Task: Research Airbnb options in Santarém, Portugal from 10th December, 2023 to 15th December, 2023 for 7 adults. Place can be entire room or shared room with 4 bedrooms having 7 beds and 4 bathrooms. Property type can be house. Amenities needed are: wifi, TV, free parkinig on premises, gym, breakfast.
Action: Mouse moved to (494, 184)
Screenshot: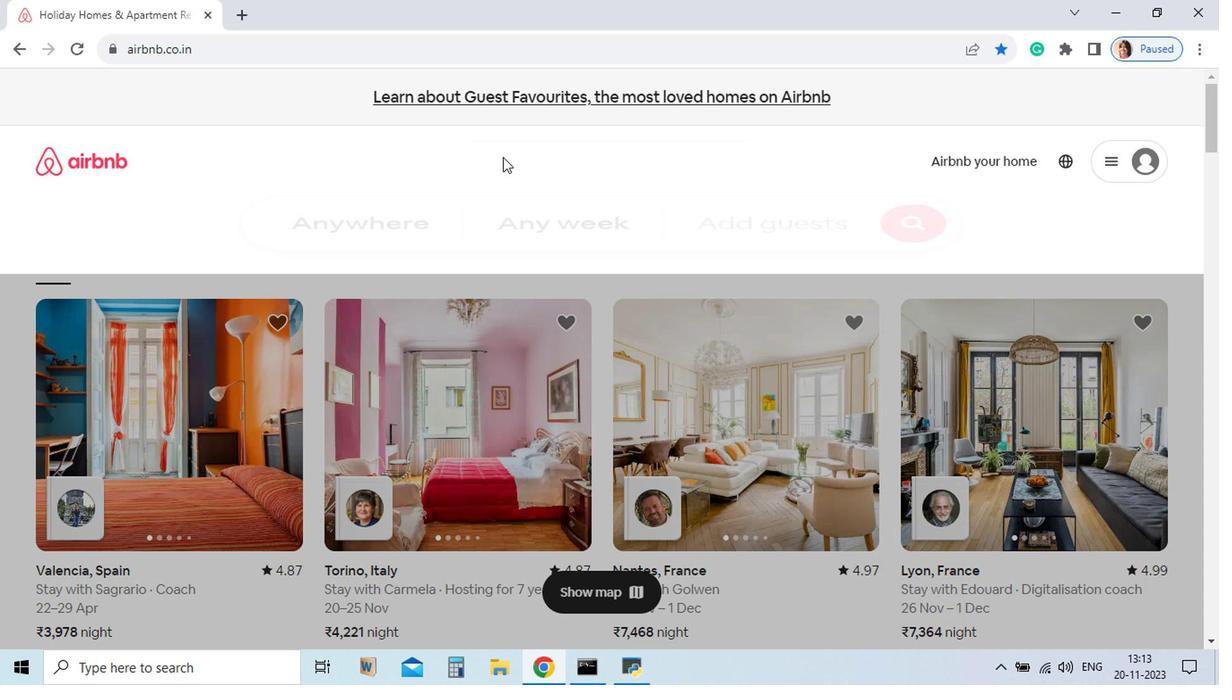 
Action: Mouse pressed left at (494, 184)
Screenshot: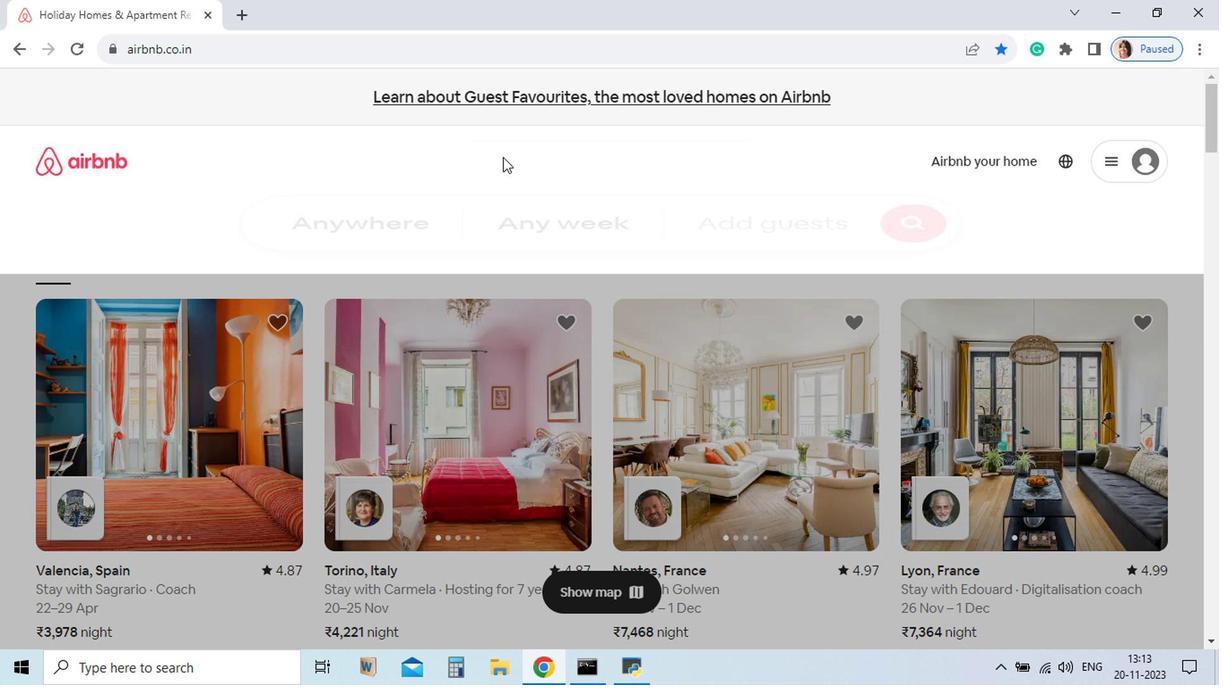 
Action: Mouse moved to (493, 184)
Screenshot: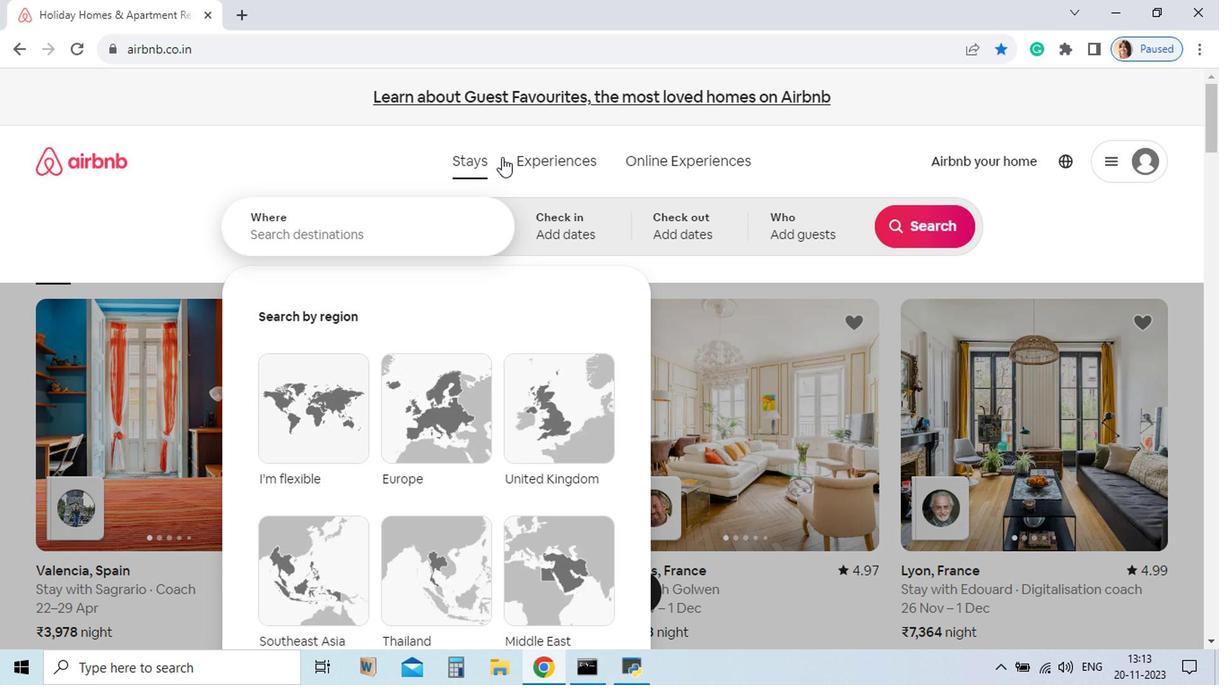 
Action: Key pressed <Key.shift><Key.shift>Santarem,<Key.space>
Screenshot: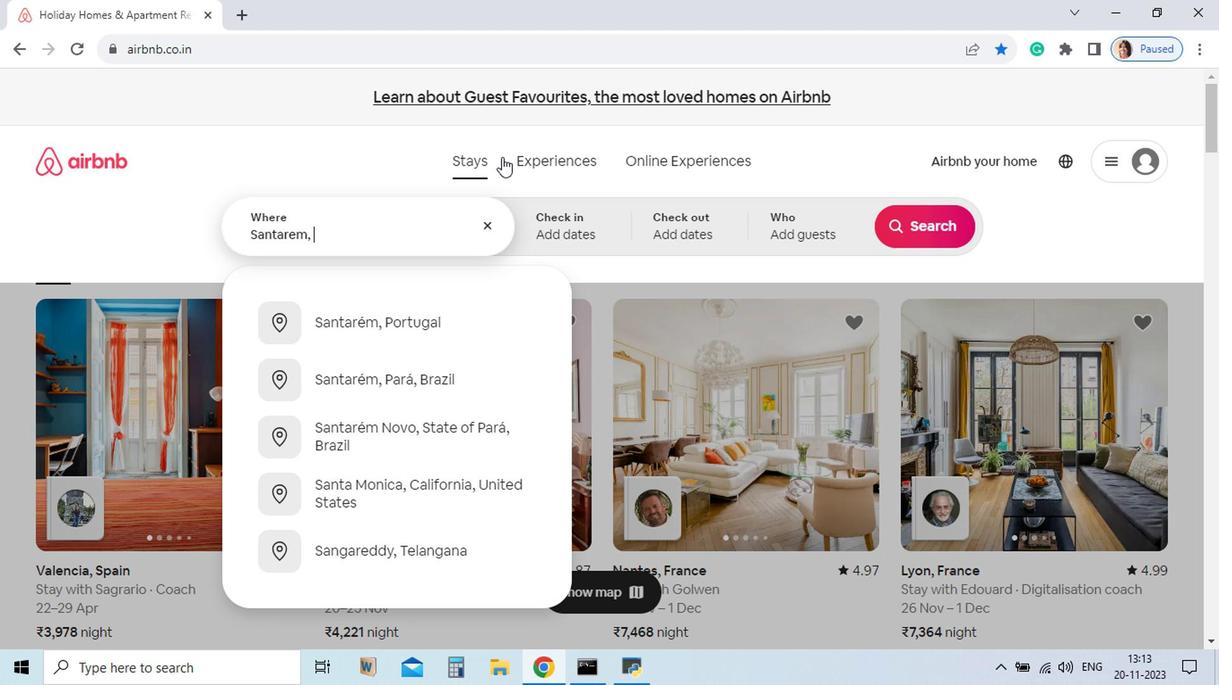 
Action: Mouse moved to (388, 338)
Screenshot: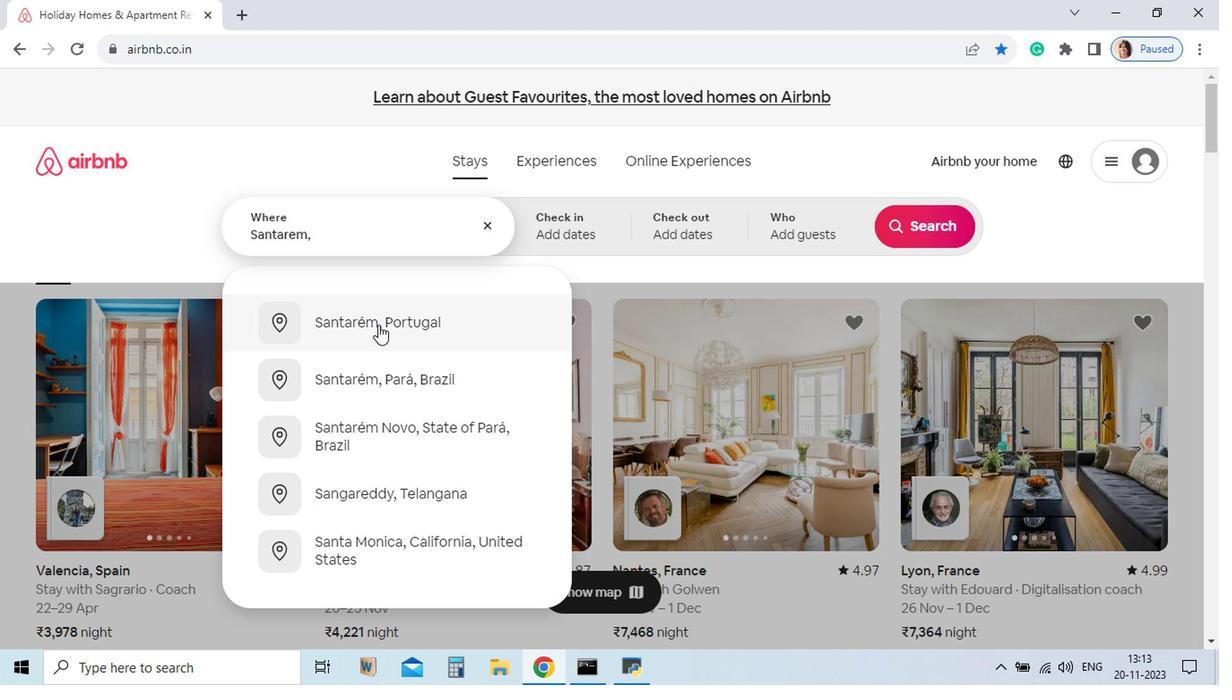 
Action: Mouse pressed left at (388, 338)
Screenshot: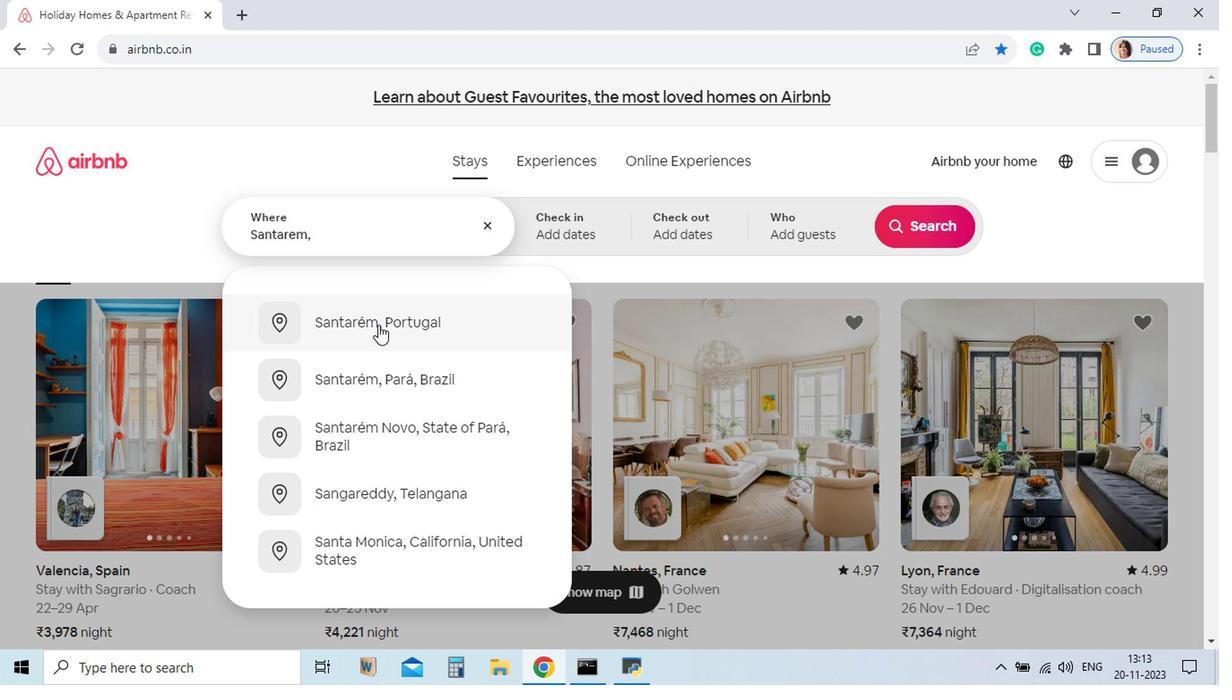 
Action: Mouse moved to (604, 531)
Screenshot: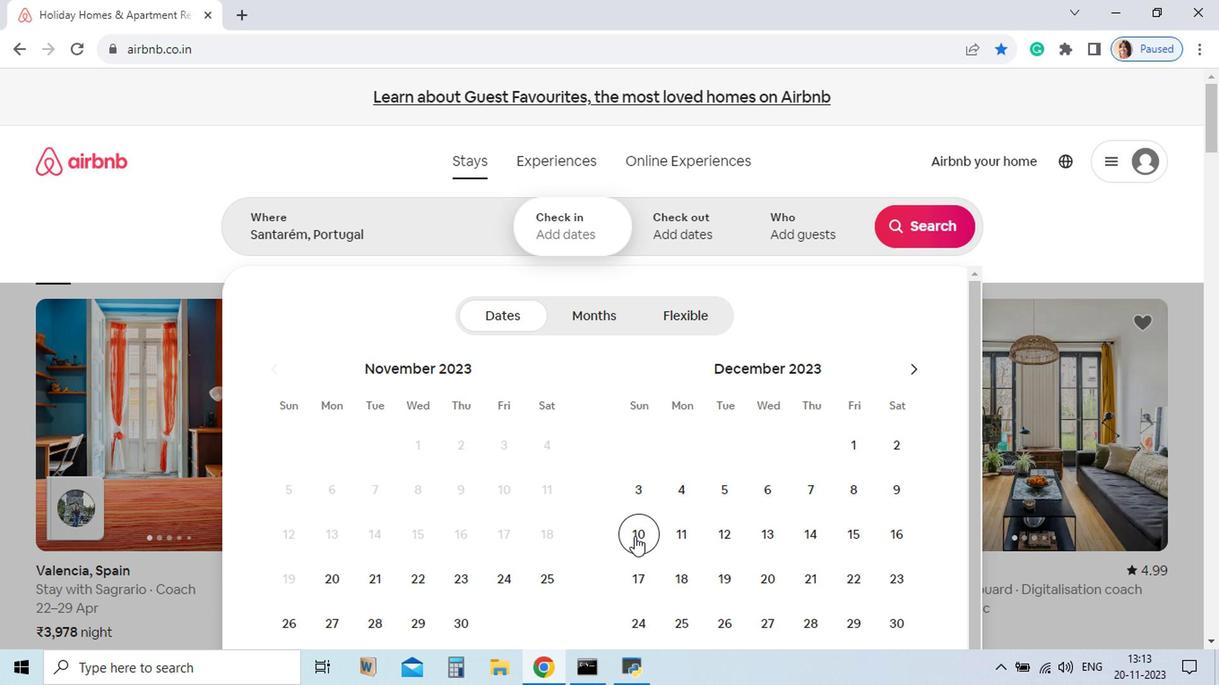 
Action: Mouse pressed left at (604, 531)
Screenshot: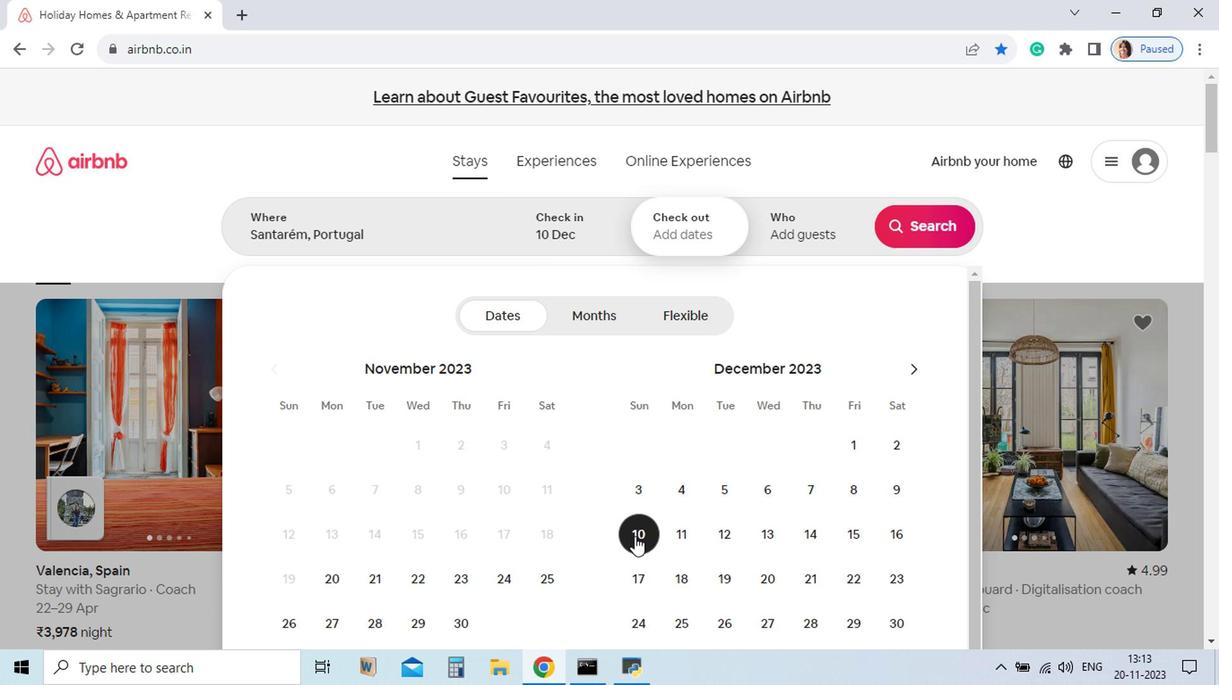 
Action: Mouse moved to (785, 528)
Screenshot: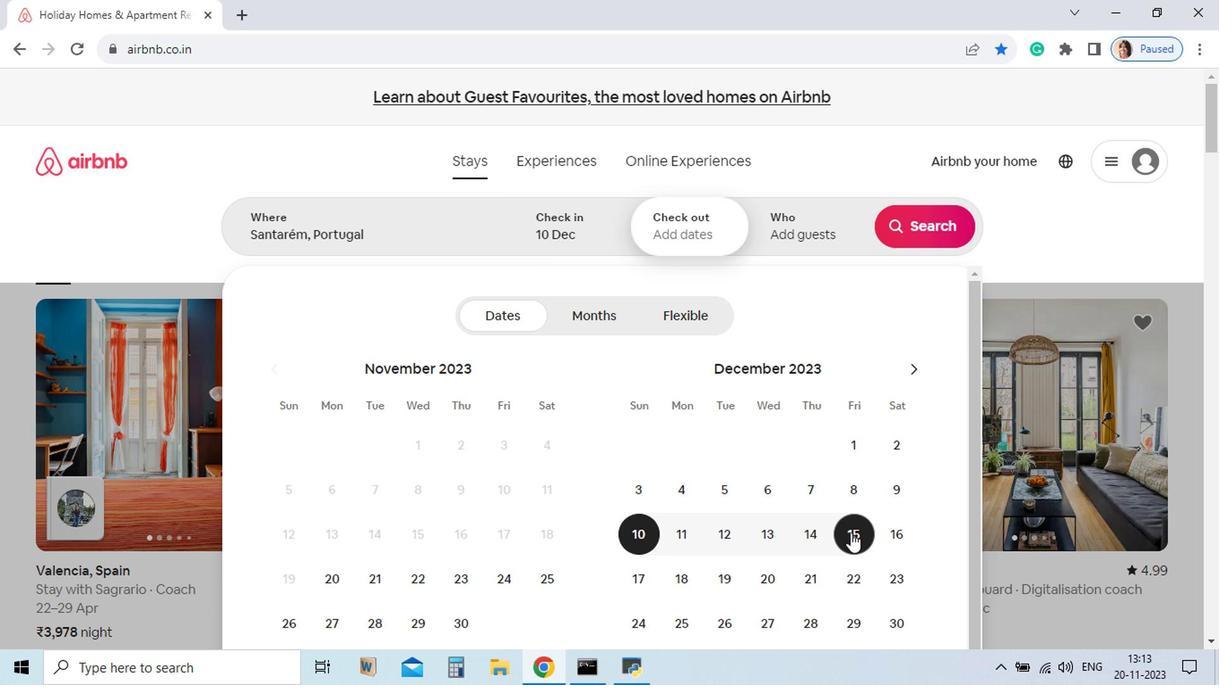
Action: Mouse pressed left at (785, 528)
Screenshot: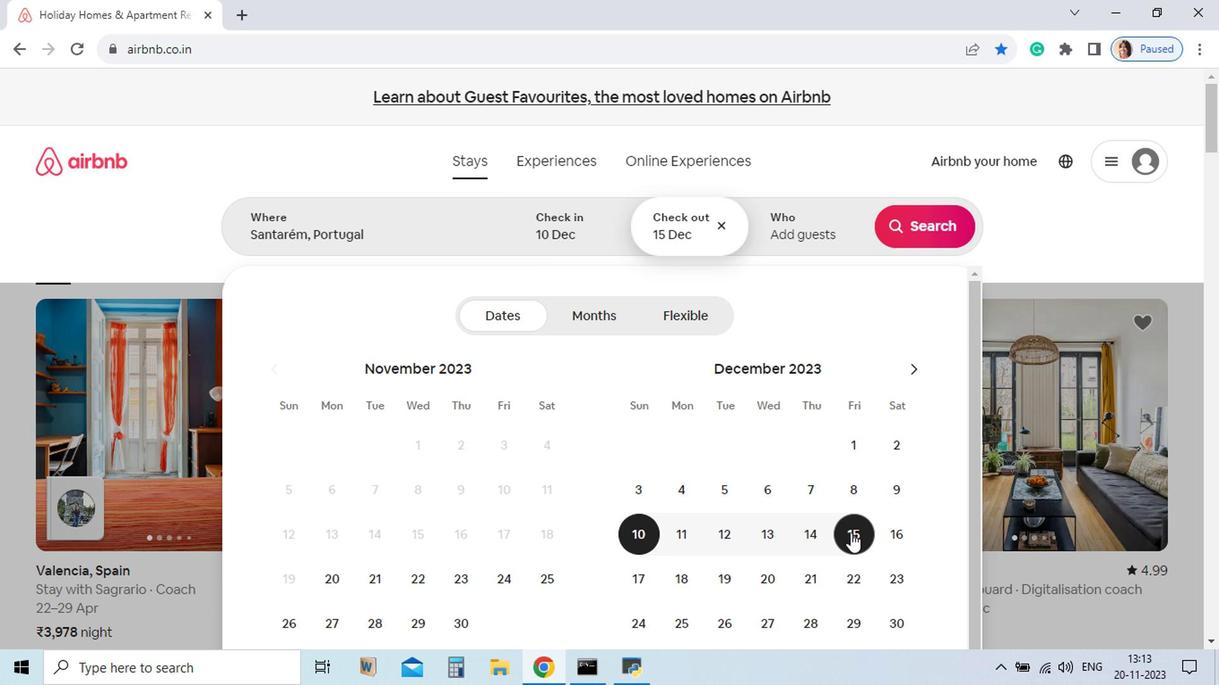 
Action: Mouse moved to (777, 254)
Screenshot: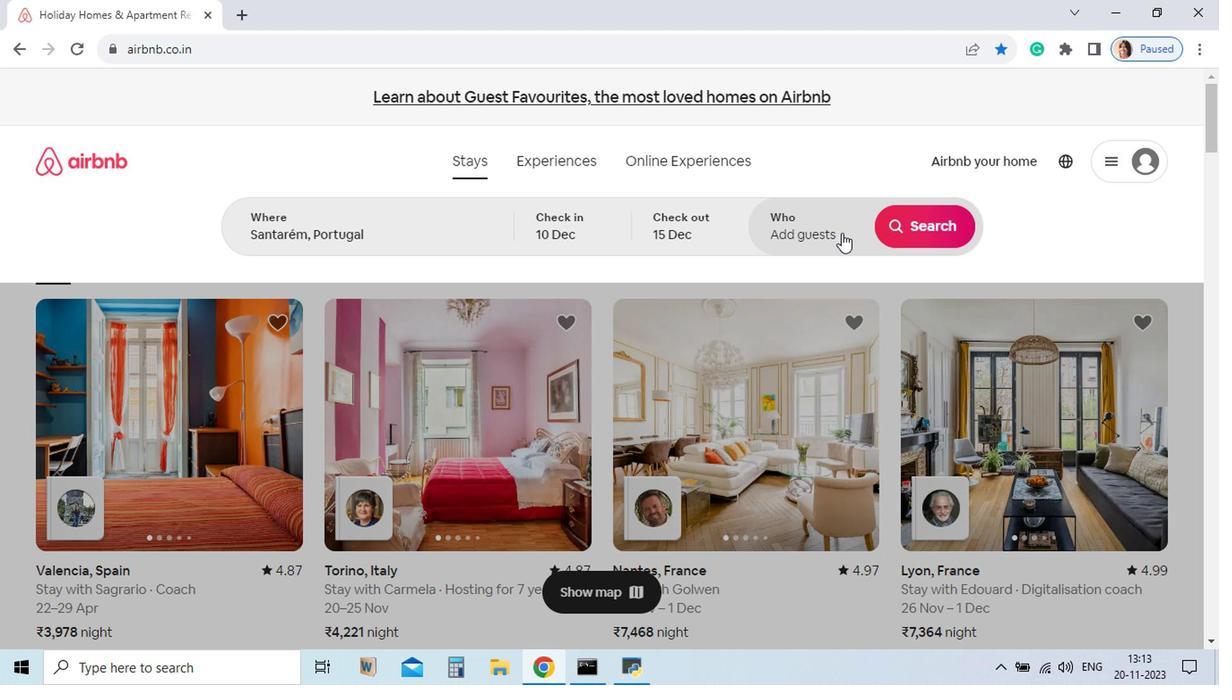 
Action: Mouse pressed left at (777, 254)
Screenshot: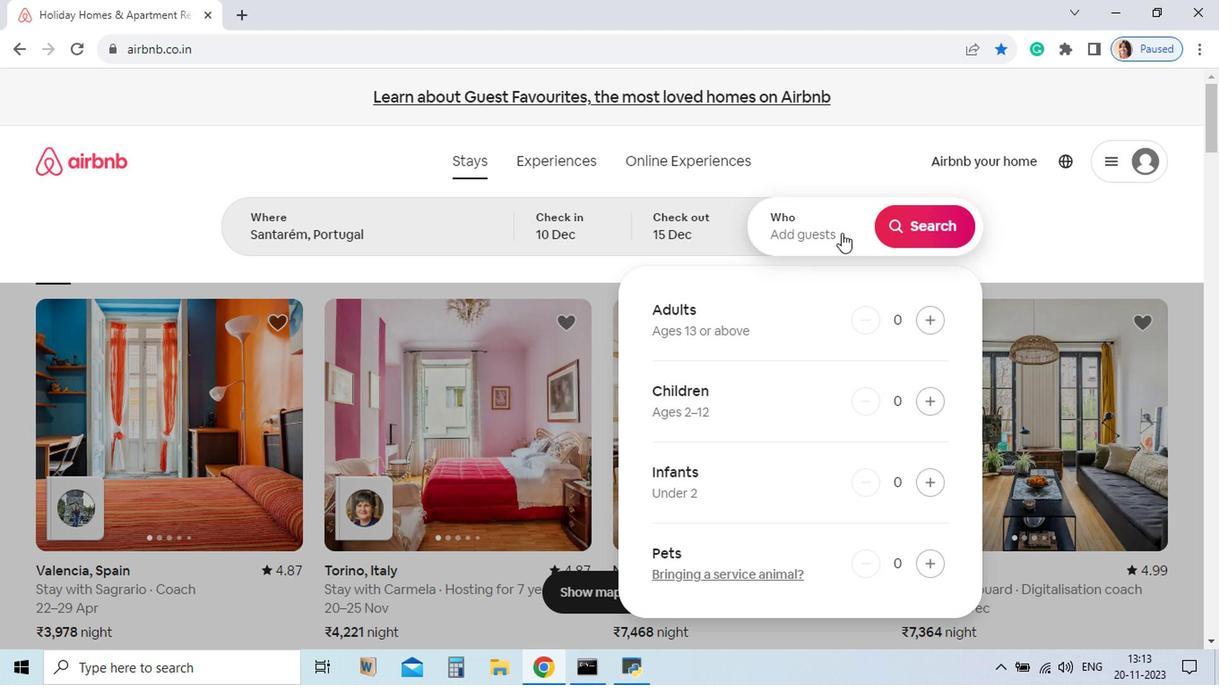 
Action: Mouse moved to (859, 334)
Screenshot: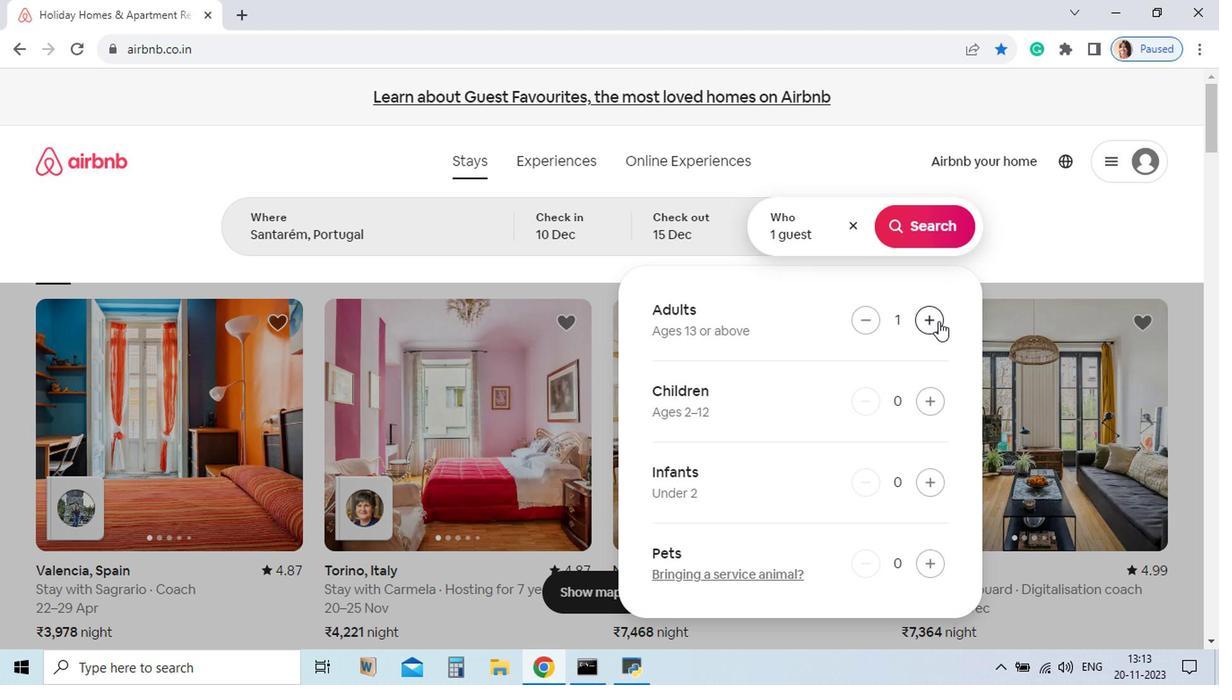 
Action: Mouse pressed left at (859, 334)
Screenshot: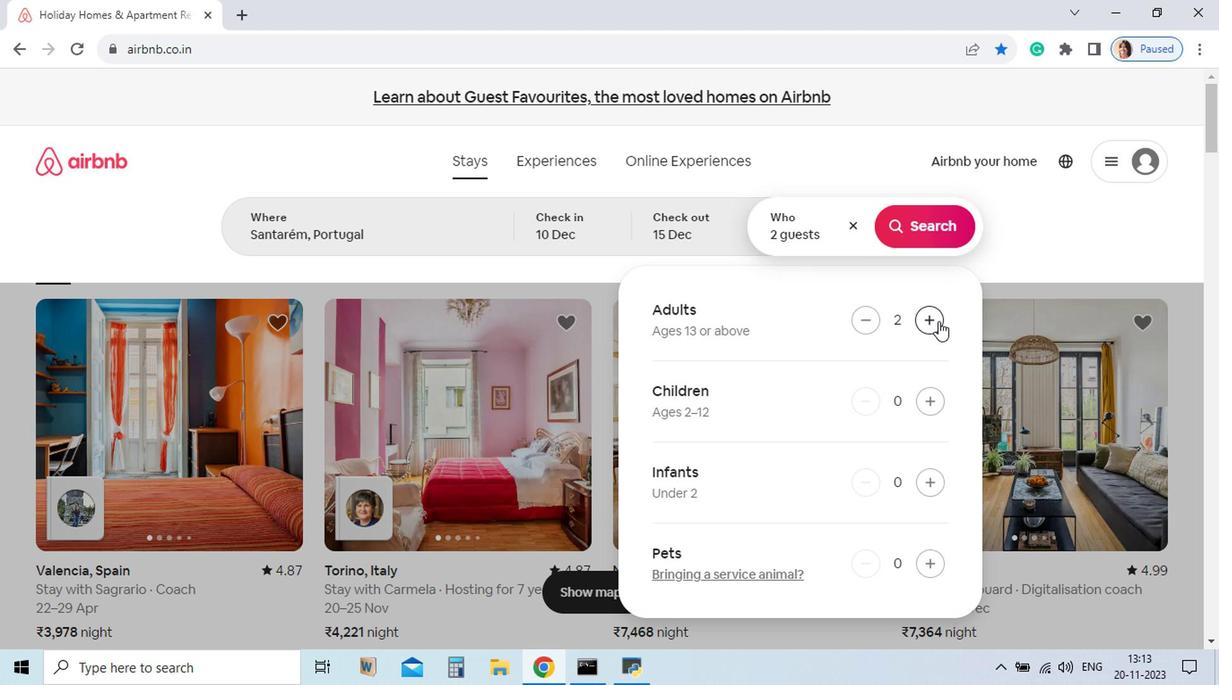 
Action: Mouse pressed left at (859, 334)
Screenshot: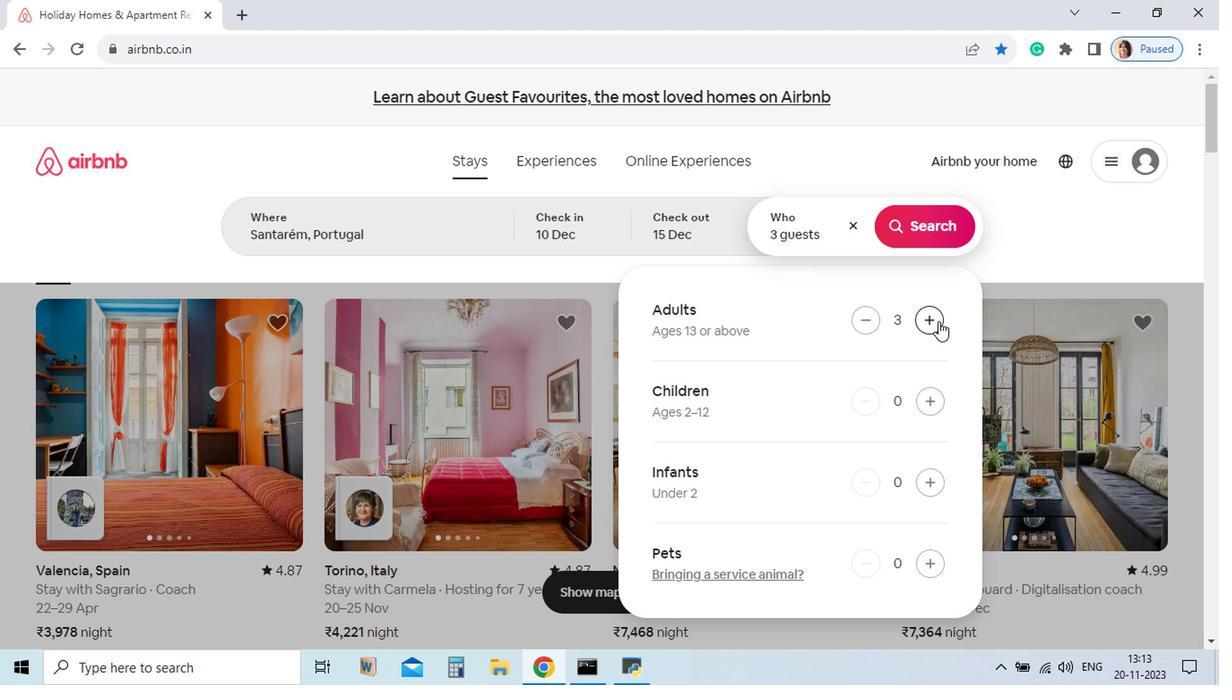 
Action: Mouse pressed left at (859, 334)
Screenshot: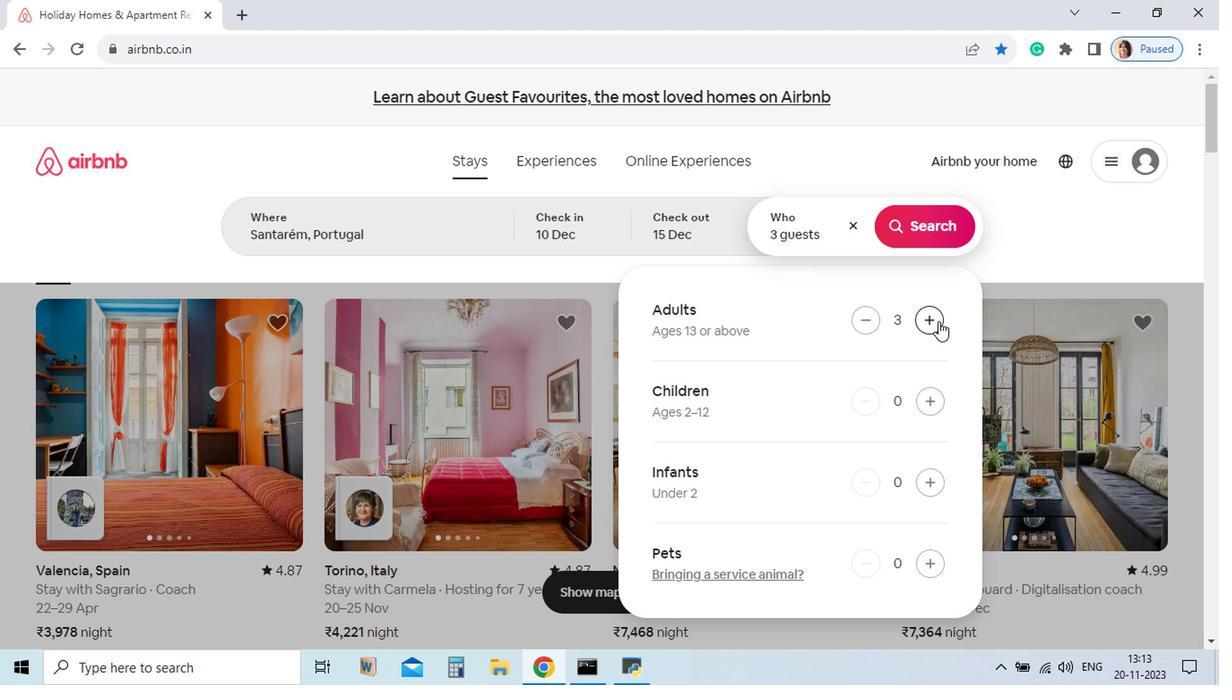
Action: Mouse pressed left at (859, 334)
Screenshot: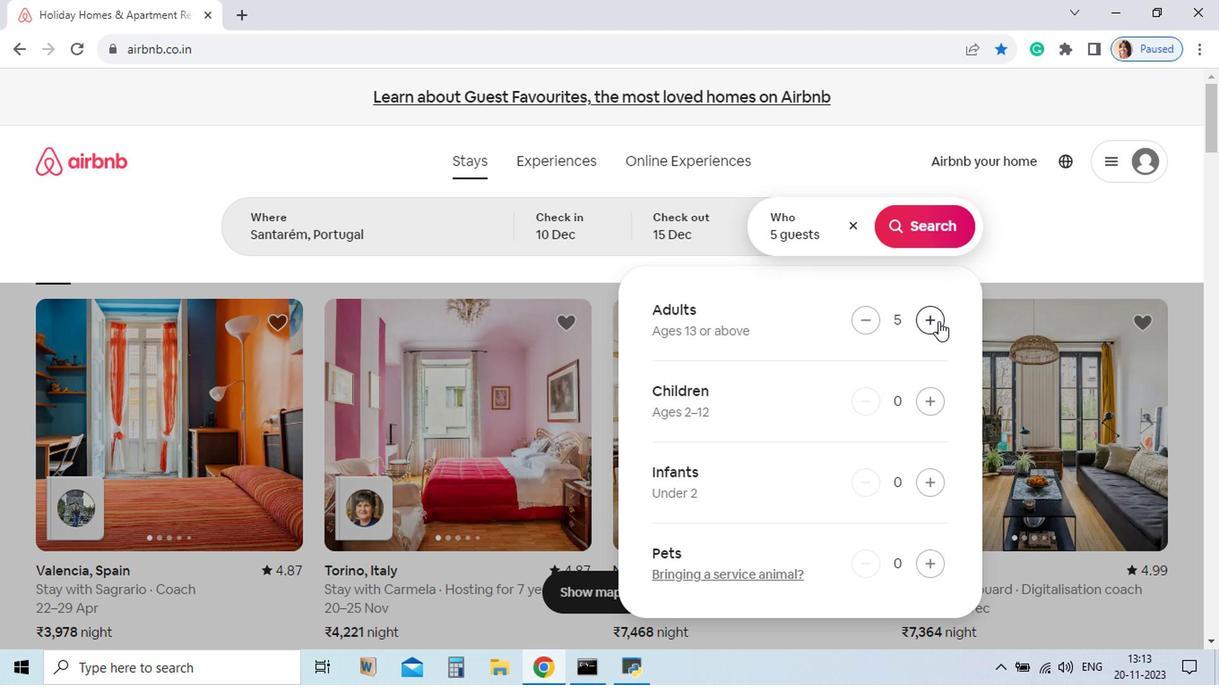 
Action: Mouse pressed left at (859, 334)
Screenshot: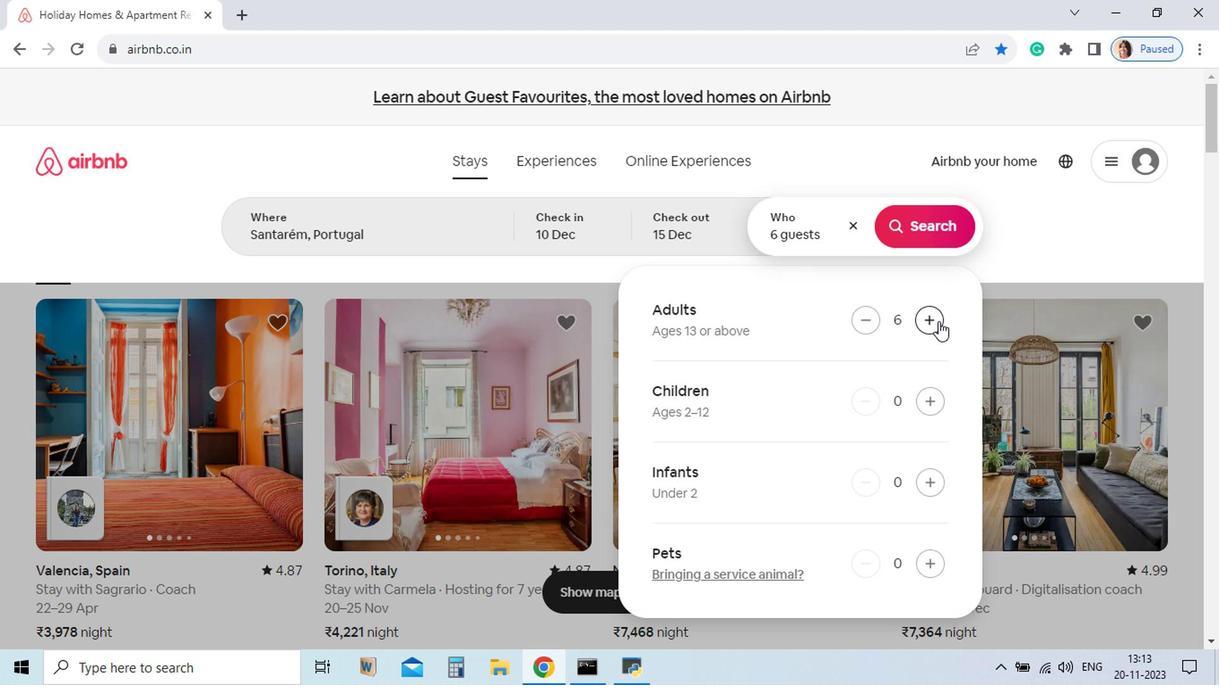
Action: Mouse pressed left at (859, 334)
Screenshot: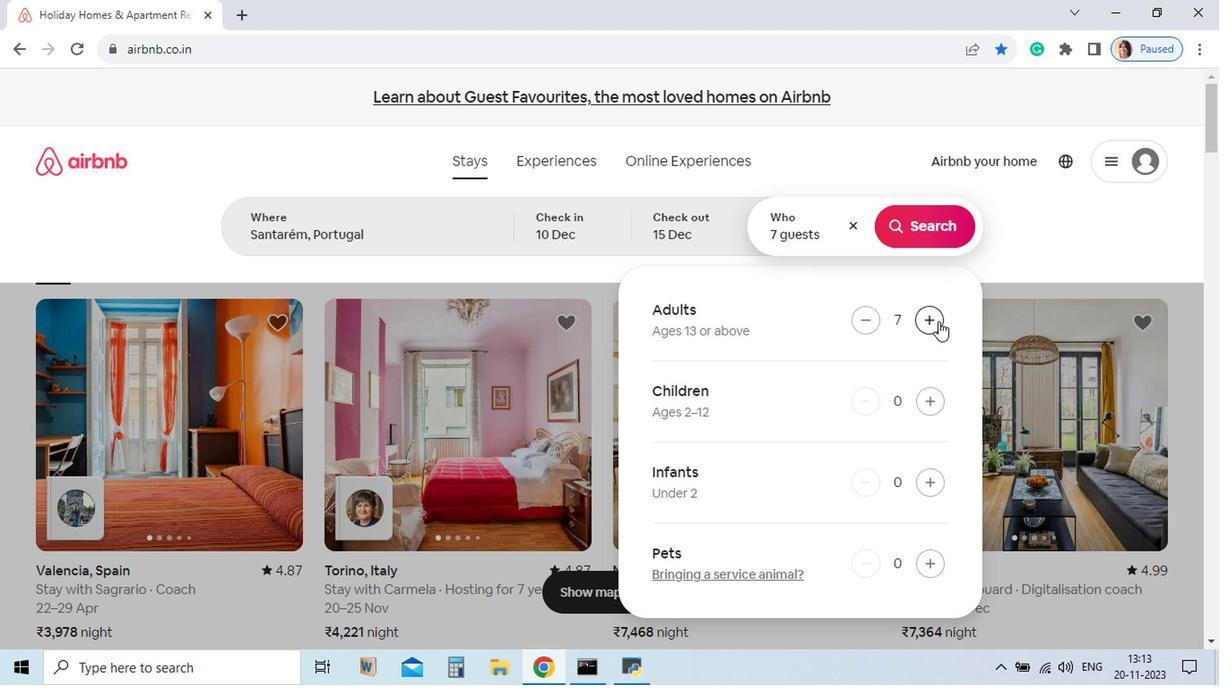 
Action: Mouse pressed left at (859, 334)
Screenshot: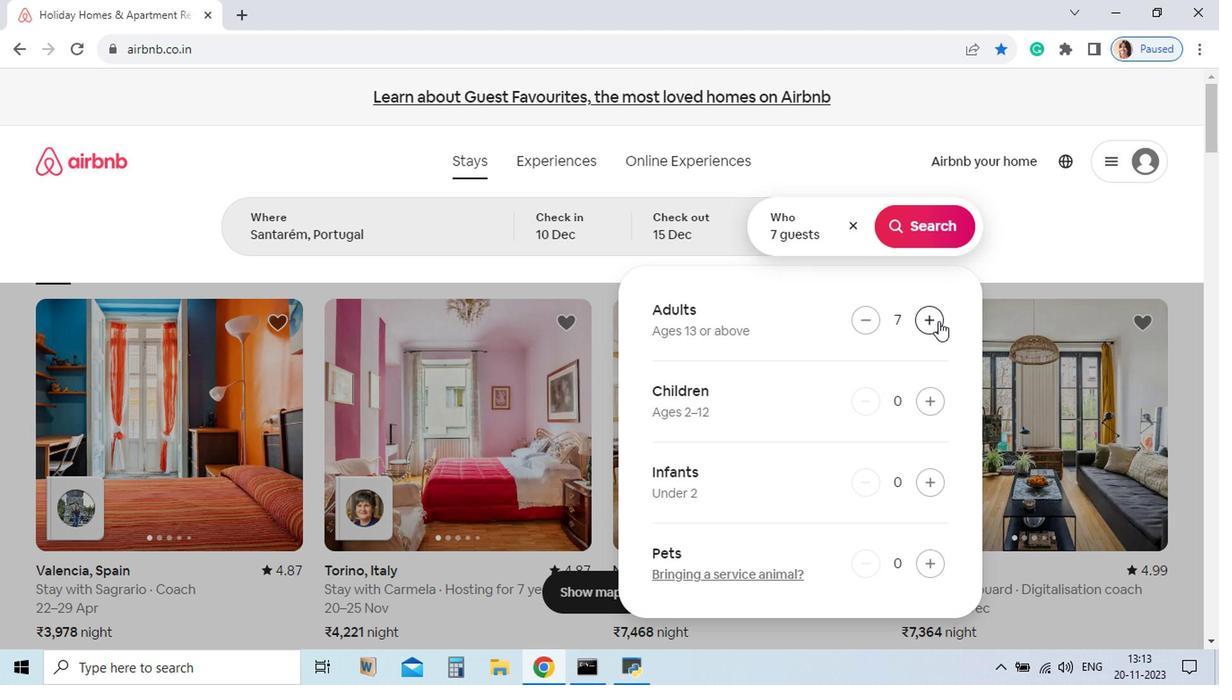 
Action: Mouse moved to (851, 247)
Screenshot: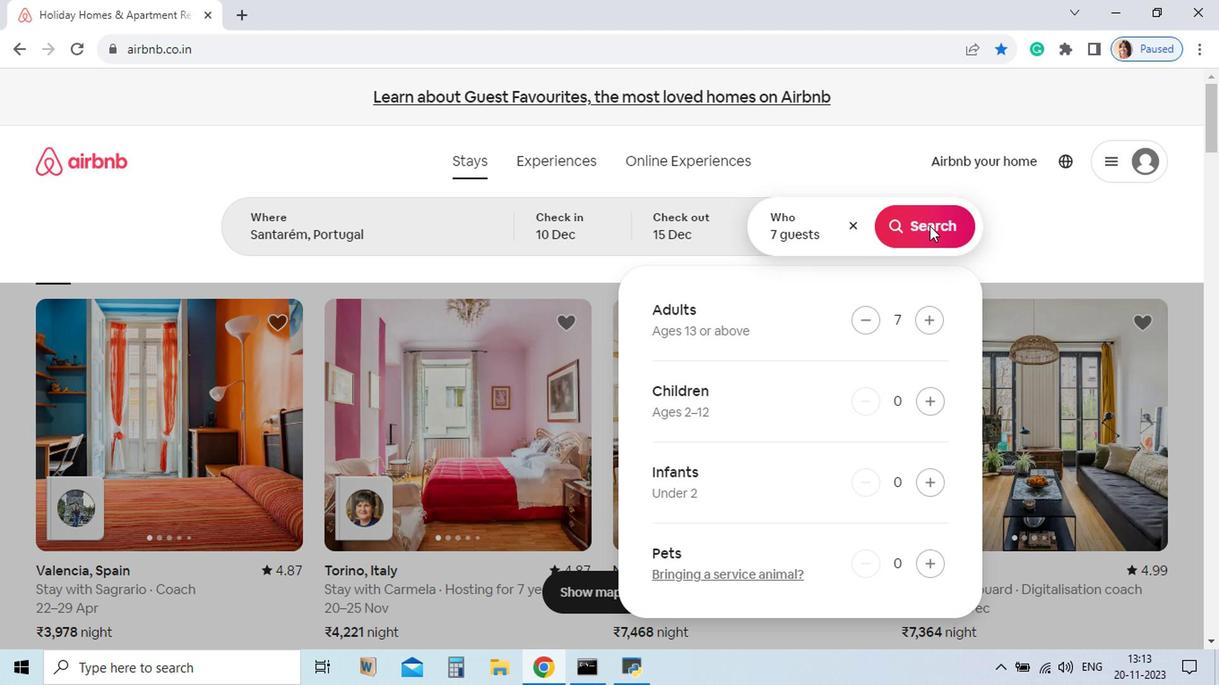 
Action: Mouse pressed left at (851, 247)
Screenshot: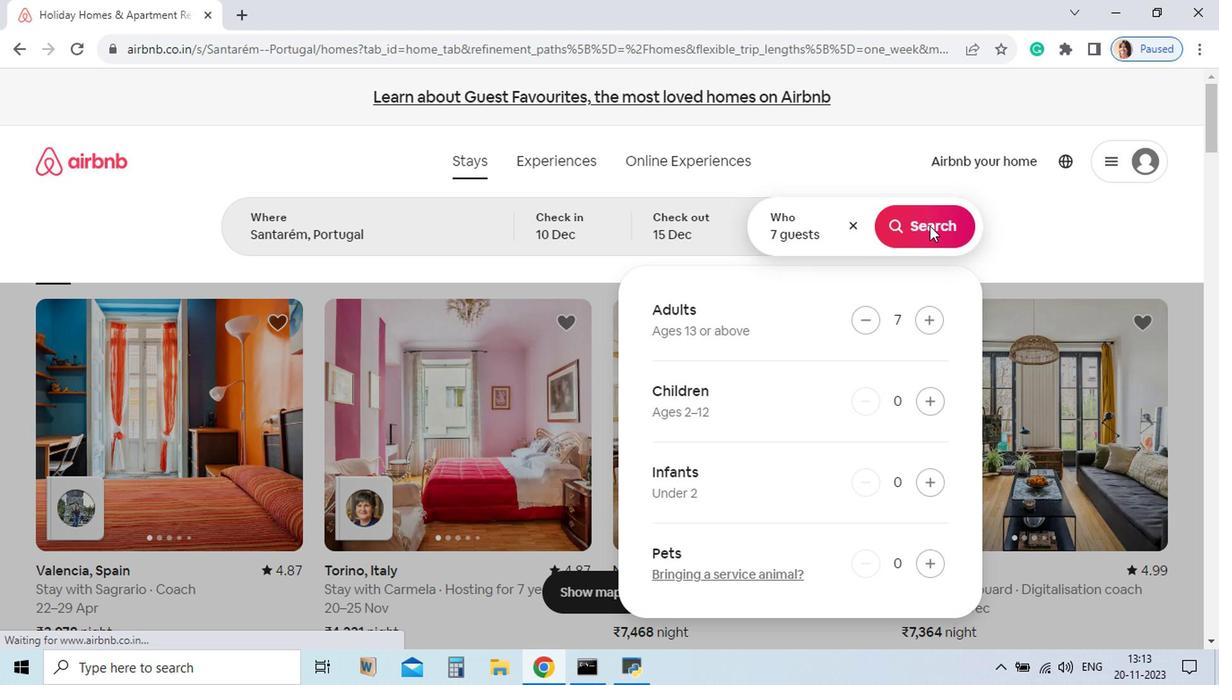 
Action: Mouse moved to (856, 196)
Screenshot: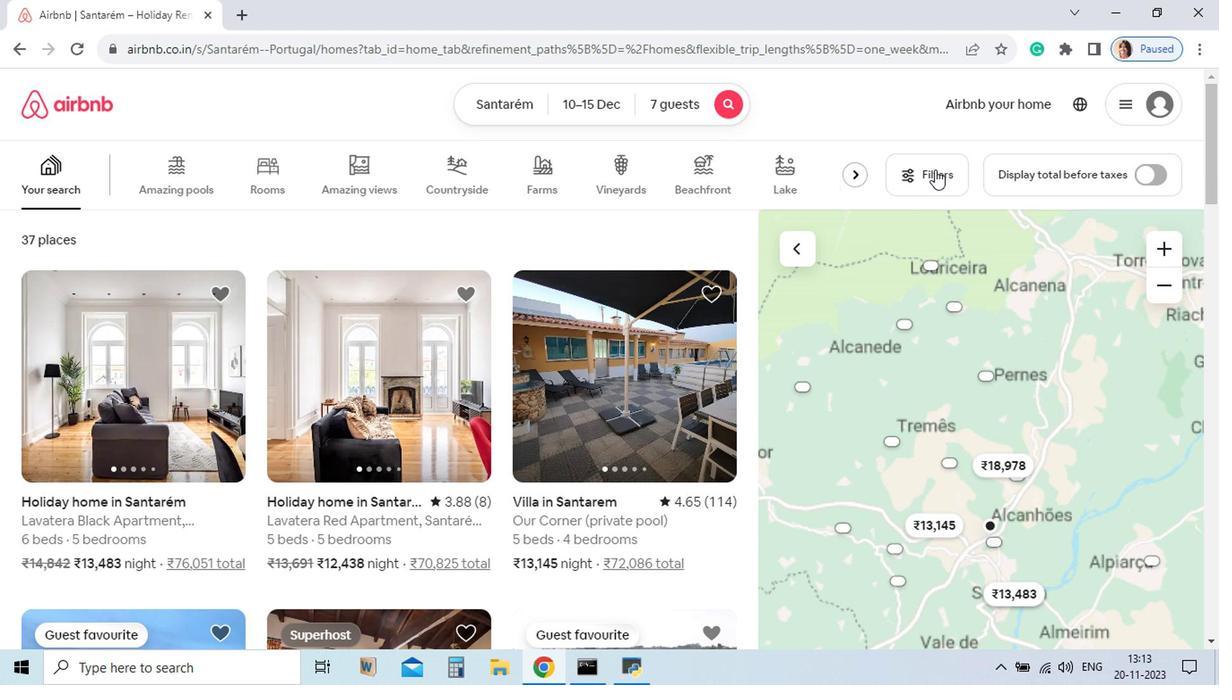 
Action: Mouse pressed left at (856, 196)
Screenshot: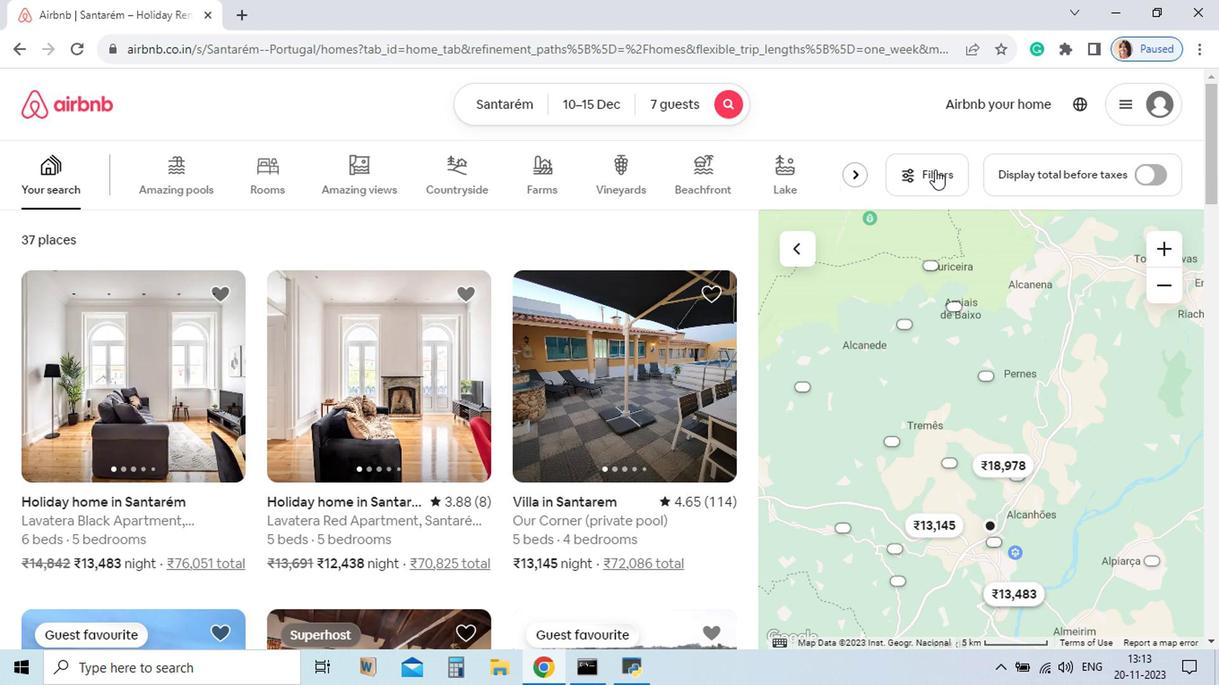 
Action: Mouse moved to (864, 219)
Screenshot: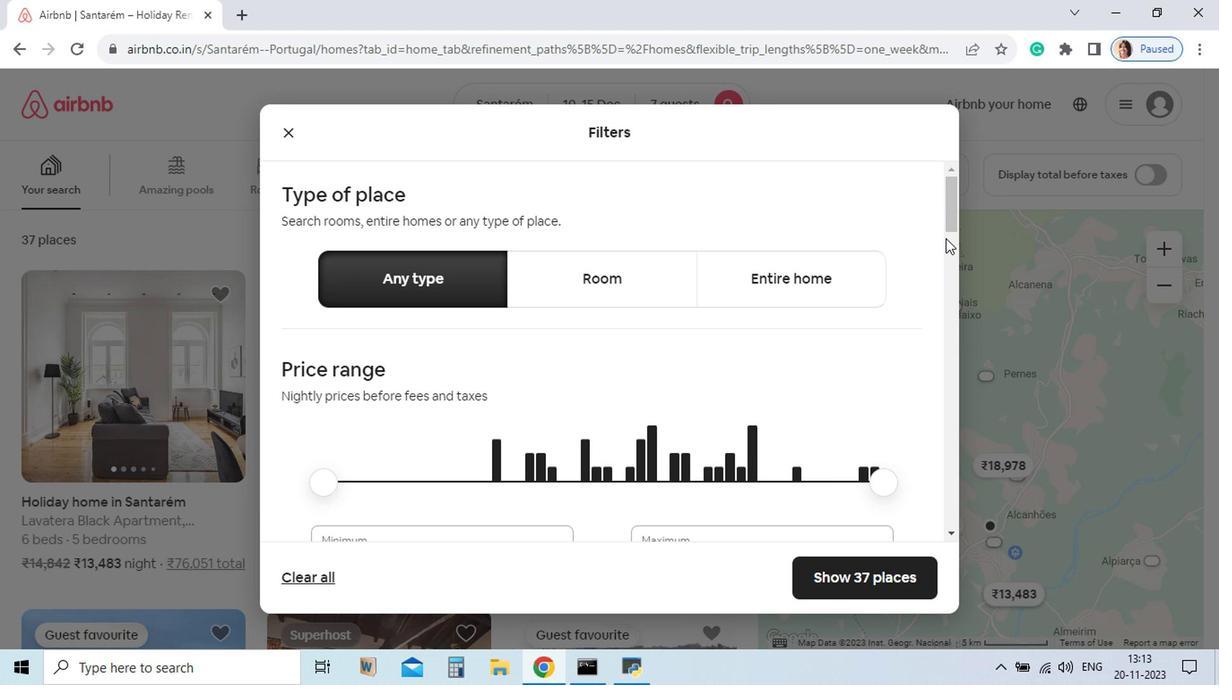 
Action: Mouse pressed left at (864, 219)
Screenshot: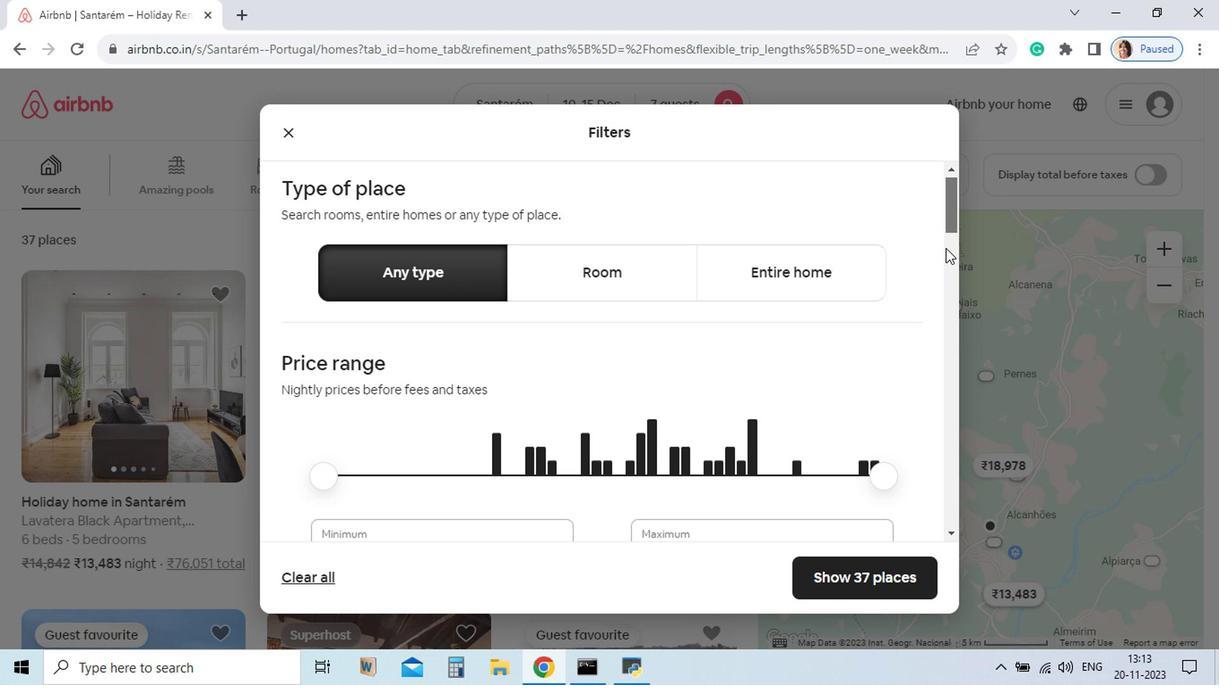 
Action: Mouse moved to (549, 232)
Screenshot: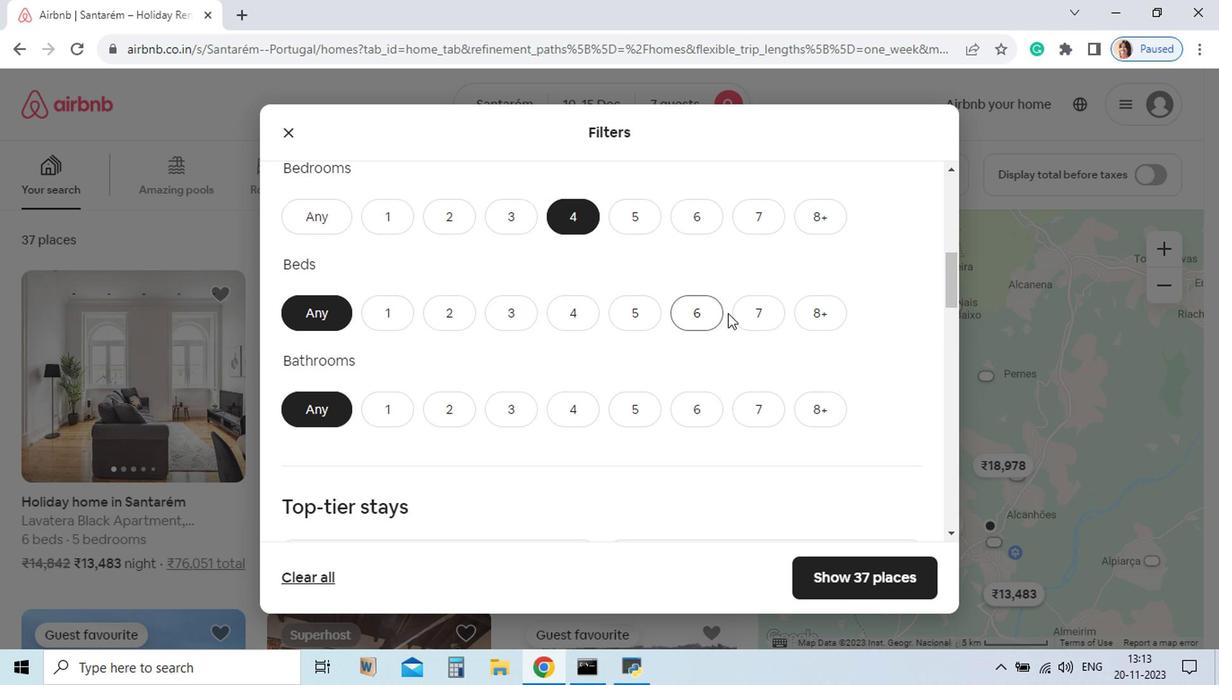 
Action: Mouse pressed left at (549, 232)
Screenshot: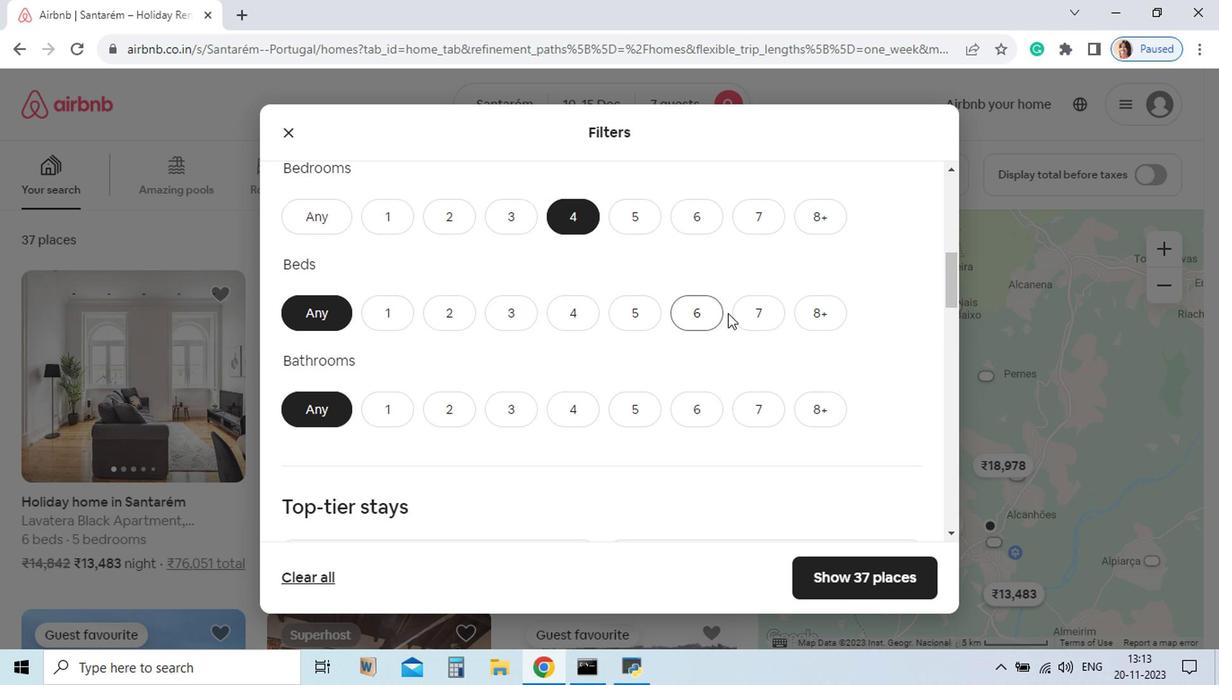 
Action: Mouse moved to (700, 324)
Screenshot: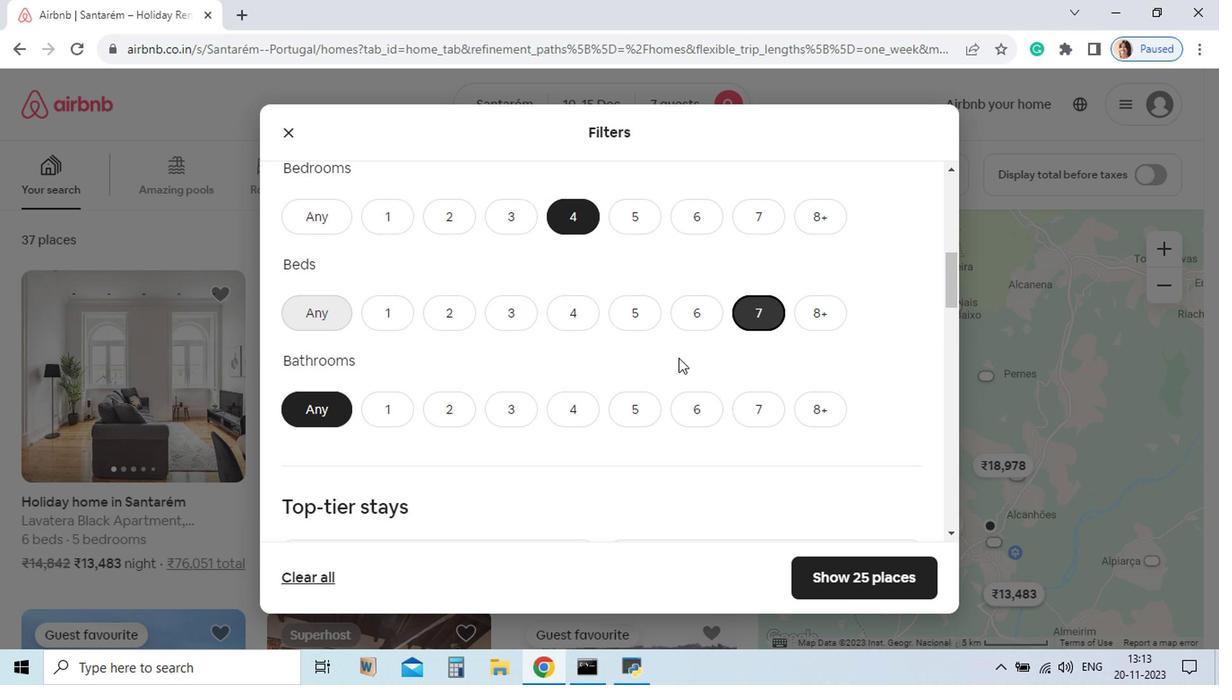 
Action: Mouse pressed left at (700, 324)
Screenshot: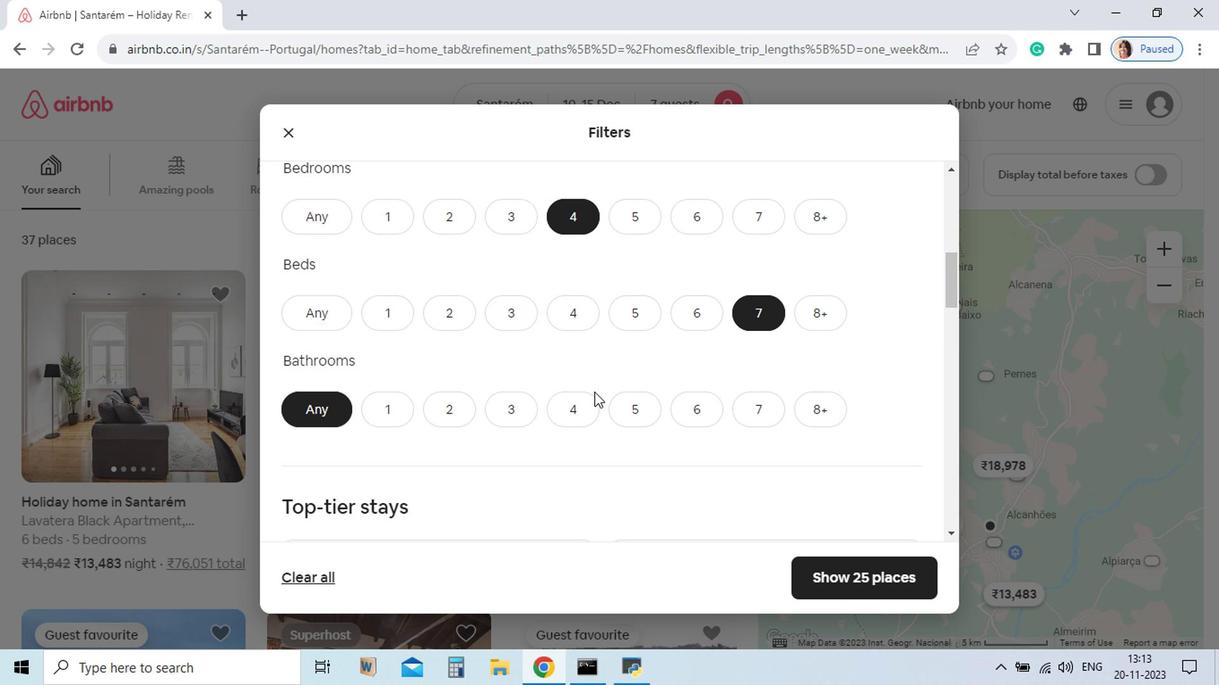 
Action: Mouse moved to (551, 417)
Screenshot: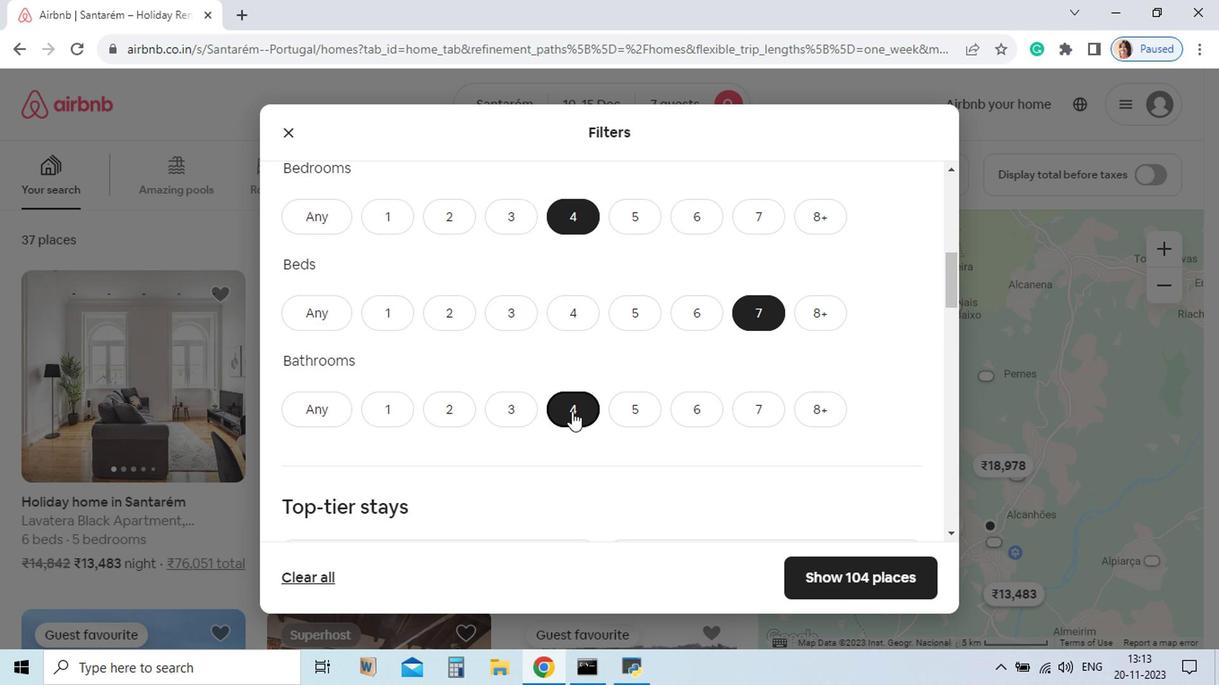 
Action: Mouse pressed left at (551, 417)
Screenshot: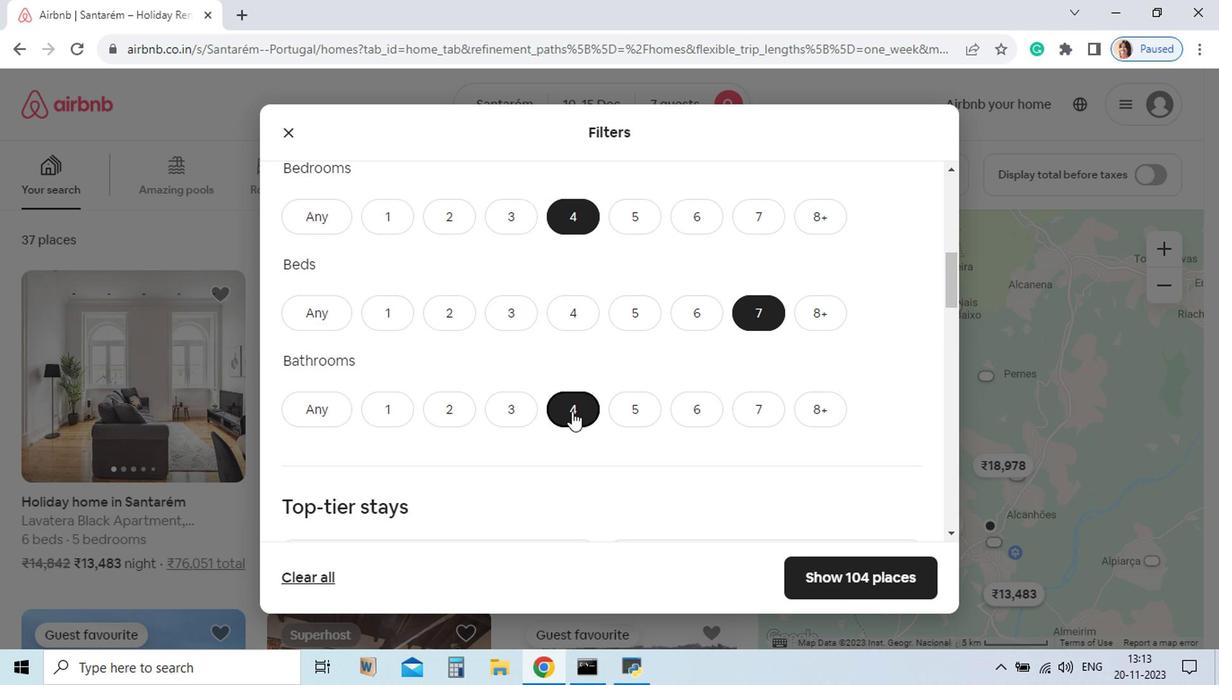 
Action: Mouse moved to (550, 417)
Screenshot: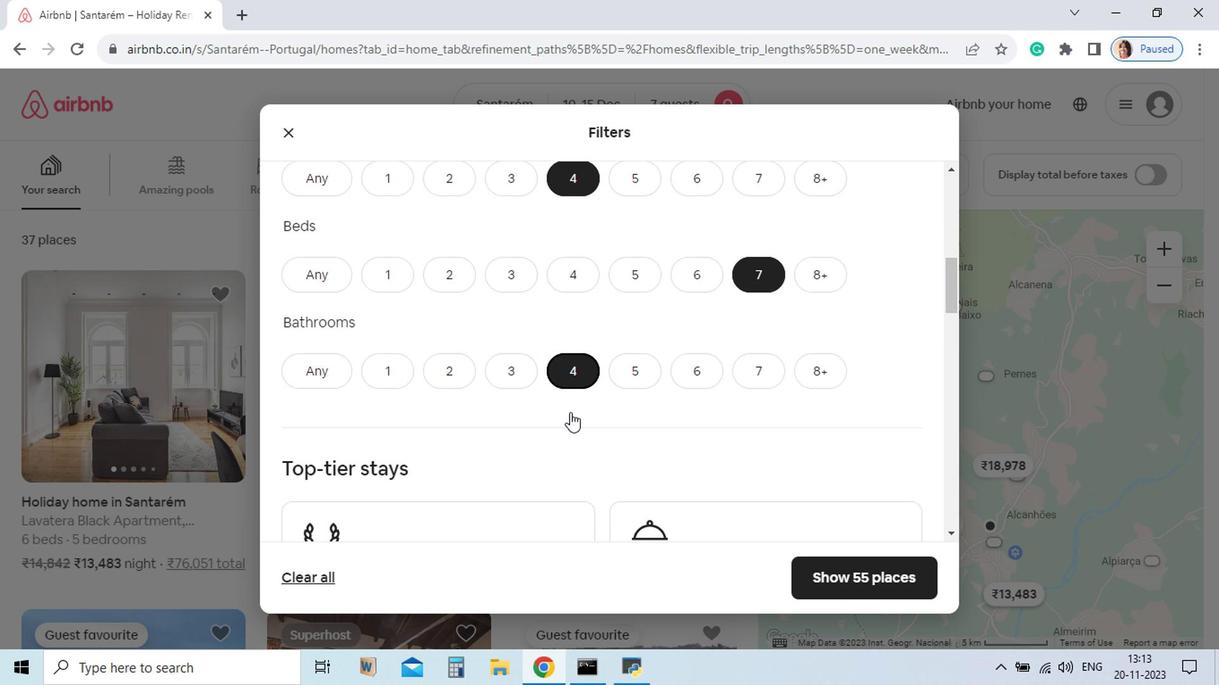 
Action: Mouse scrolled (550, 417) with delta (0, 0)
Screenshot: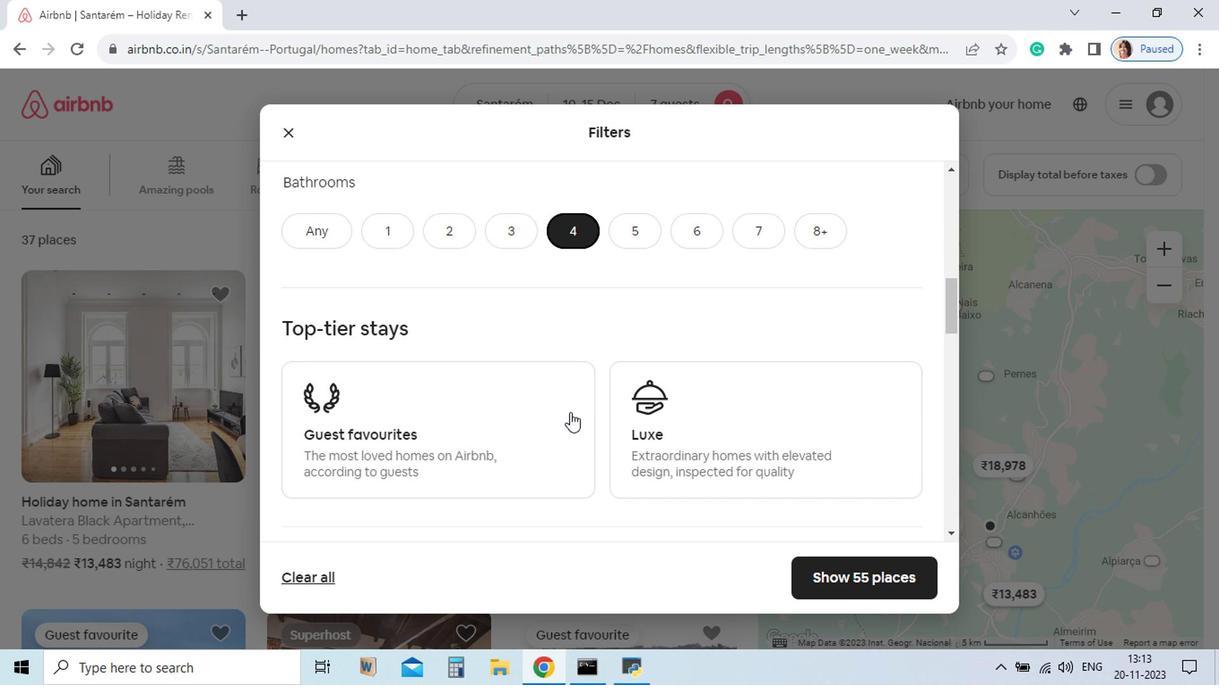 
Action: Mouse scrolled (550, 417) with delta (0, 0)
Screenshot: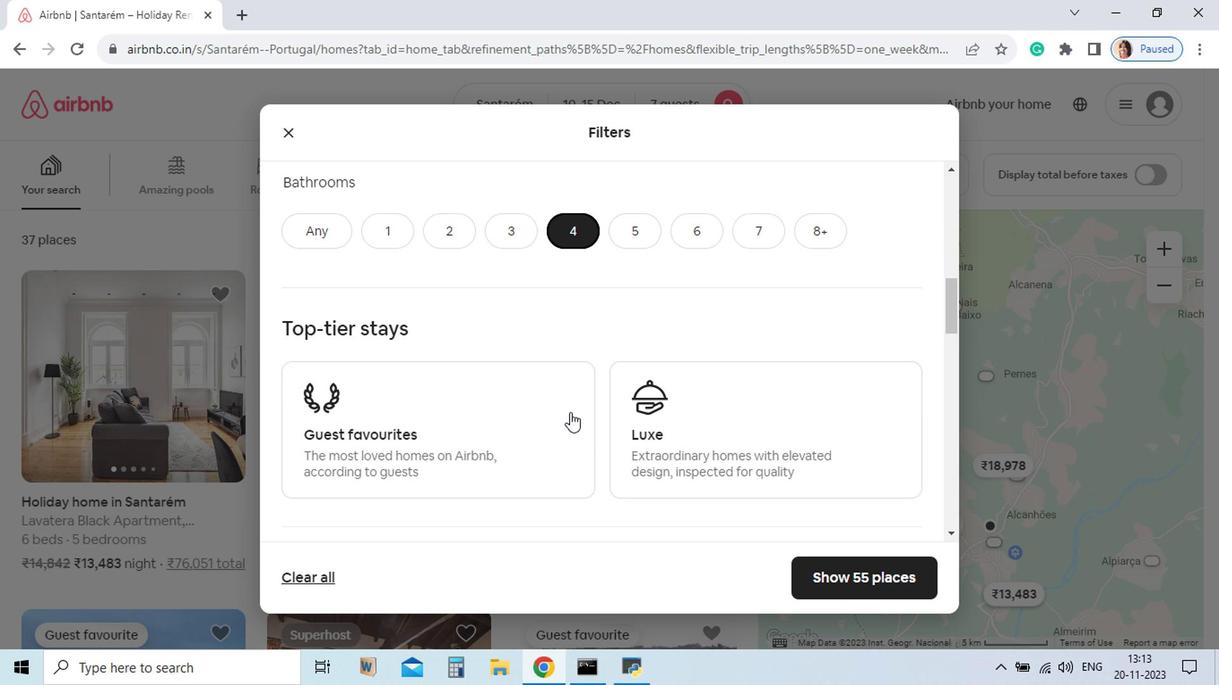 
Action: Mouse scrolled (550, 417) with delta (0, 0)
Screenshot: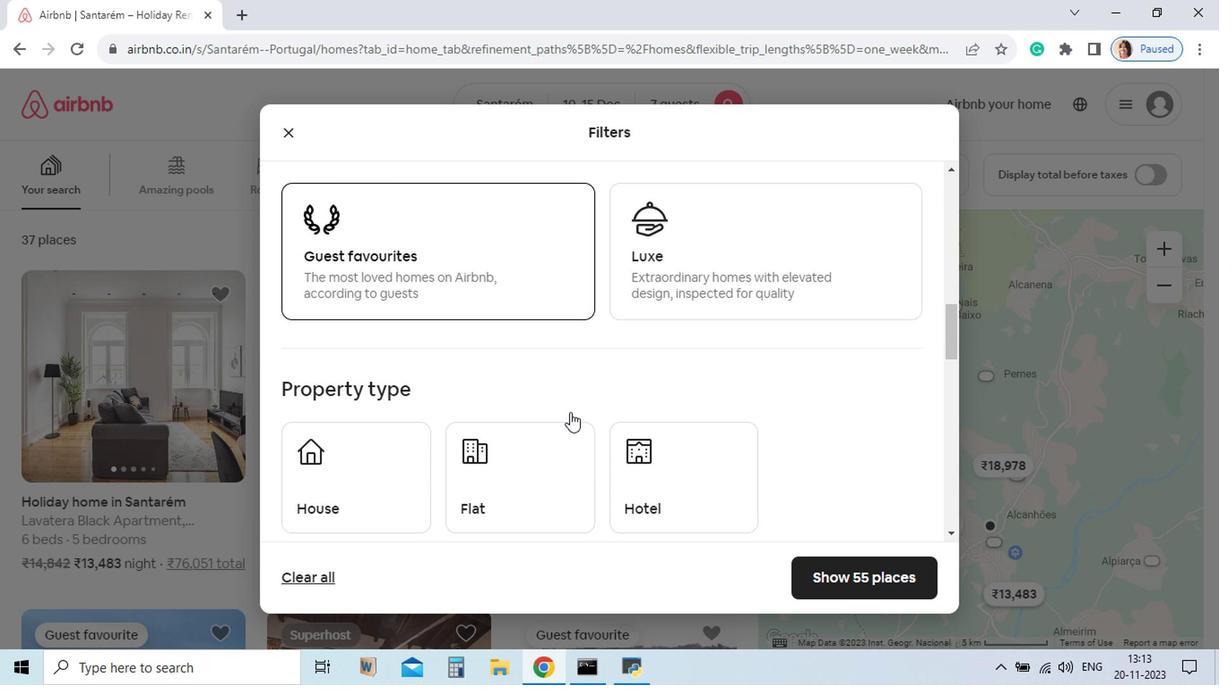 
Action: Mouse scrolled (550, 417) with delta (0, 0)
Screenshot: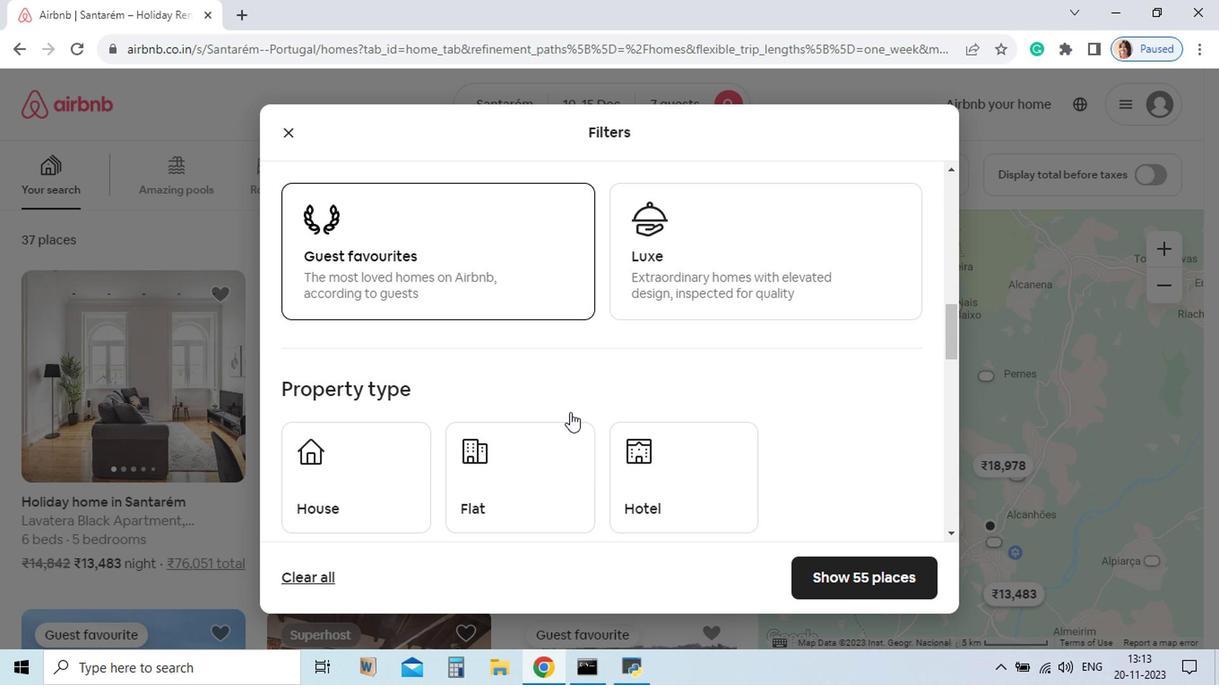 
Action: Mouse moved to (550, 417)
Screenshot: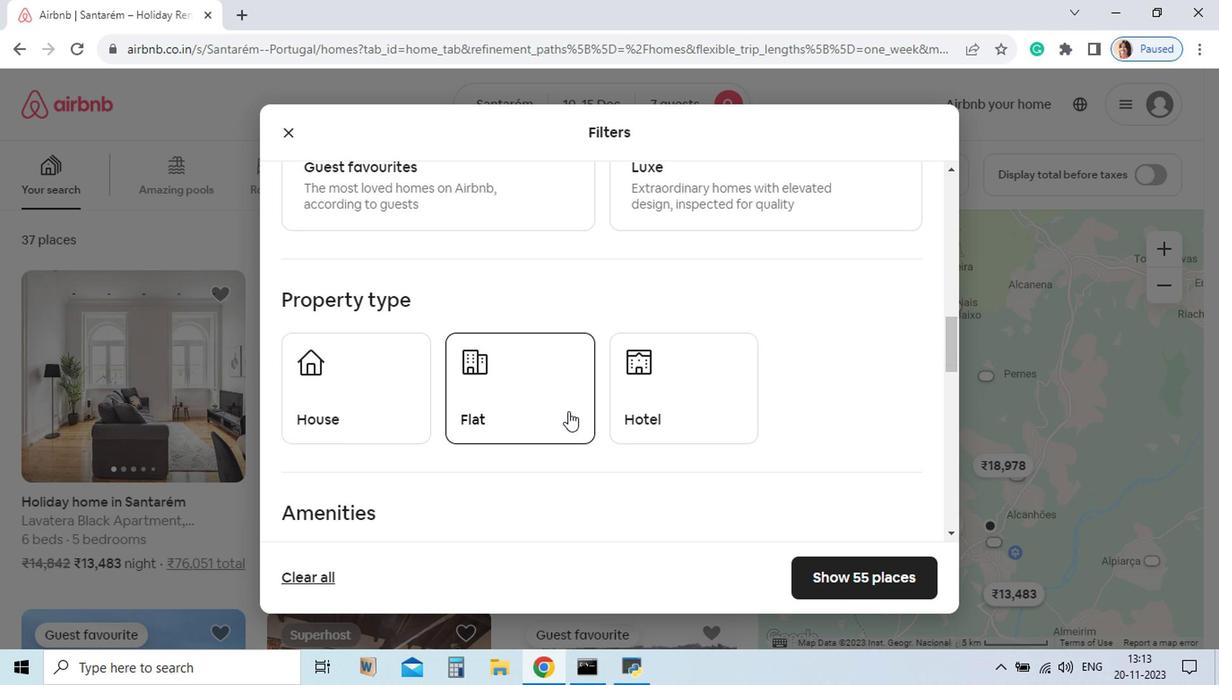 
Action: Mouse scrolled (550, 416) with delta (0, 0)
Screenshot: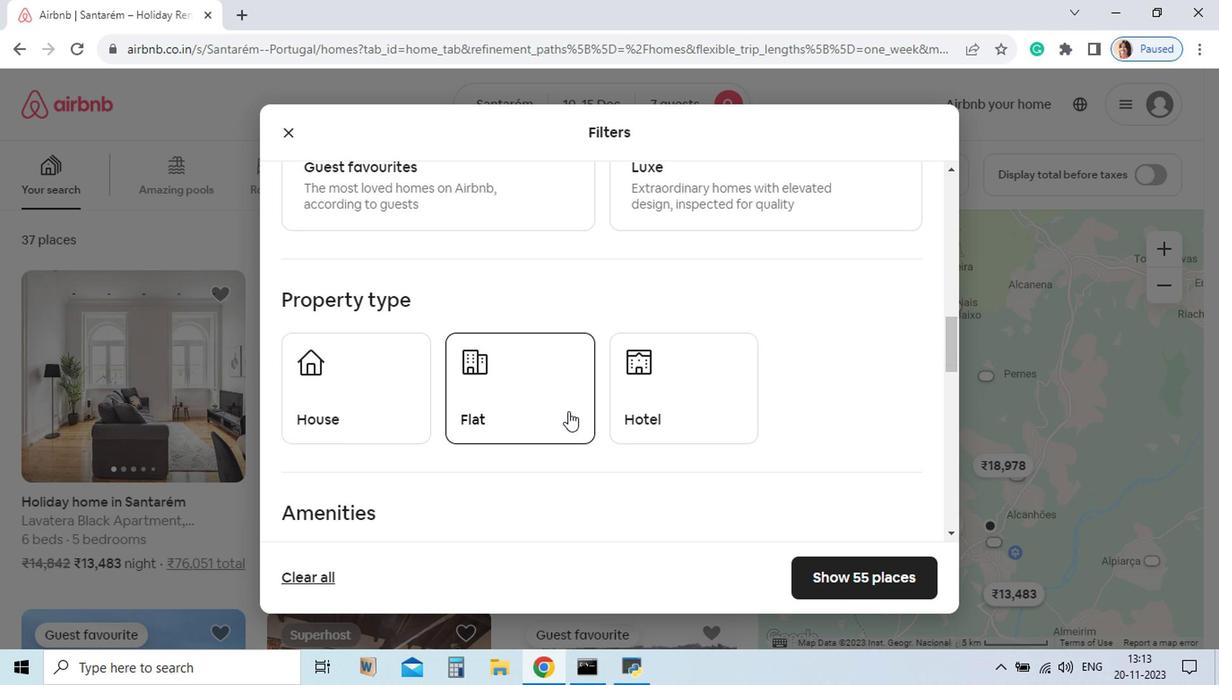 
Action: Mouse moved to (371, 414)
Screenshot: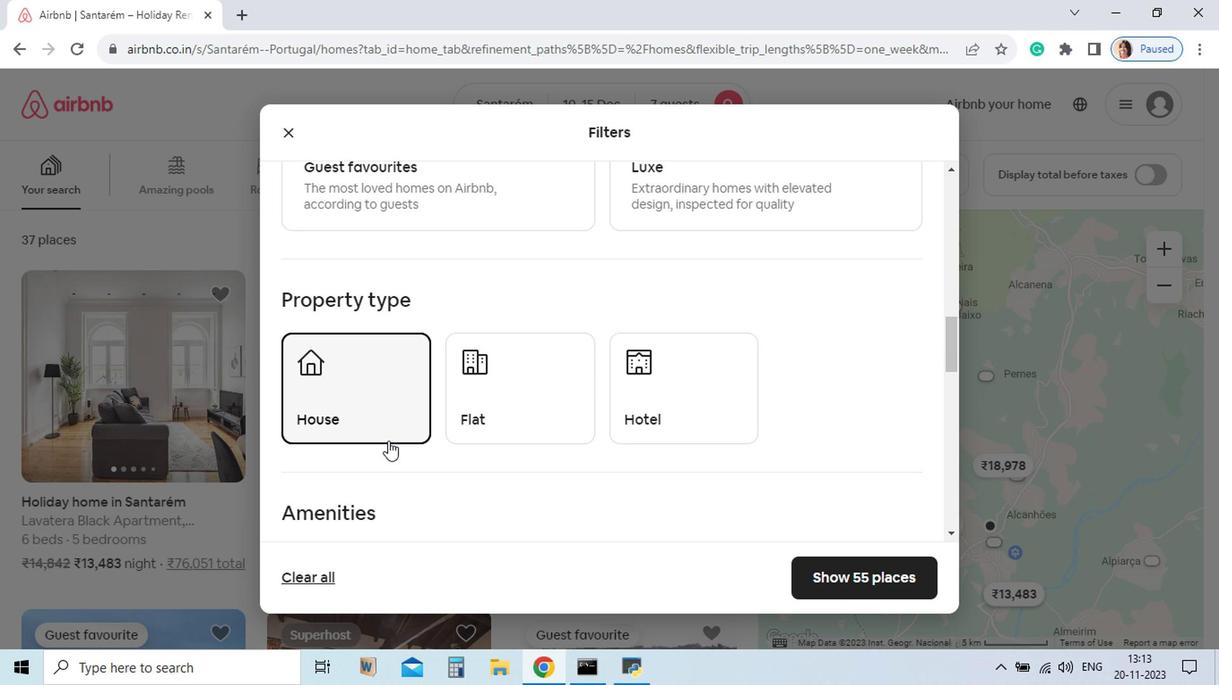 
Action: Mouse pressed left at (371, 414)
Screenshot: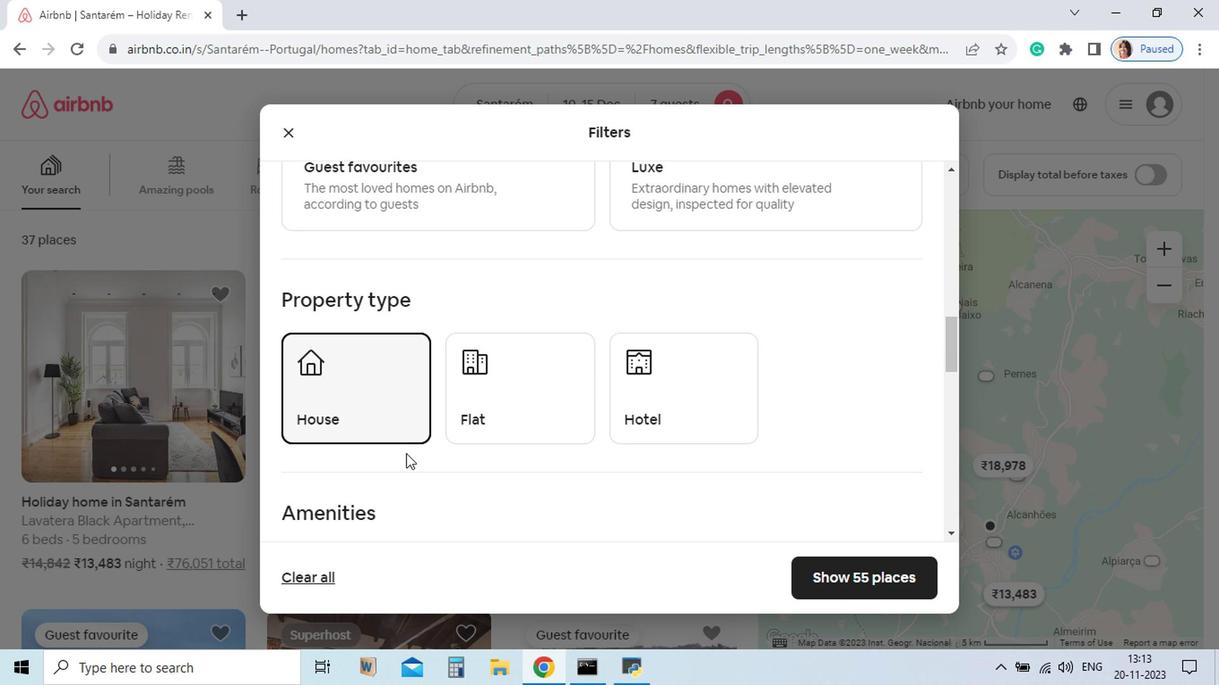 
Action: Mouse moved to (452, 484)
Screenshot: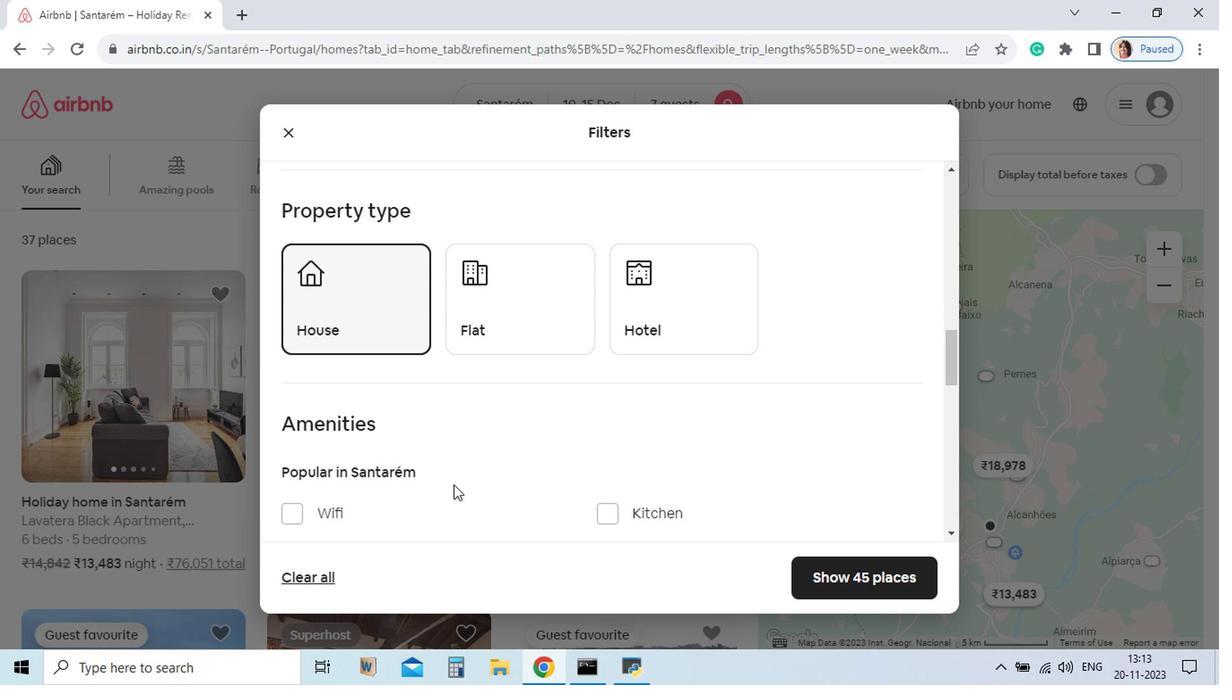 
Action: Mouse scrolled (452, 483) with delta (0, -1)
Screenshot: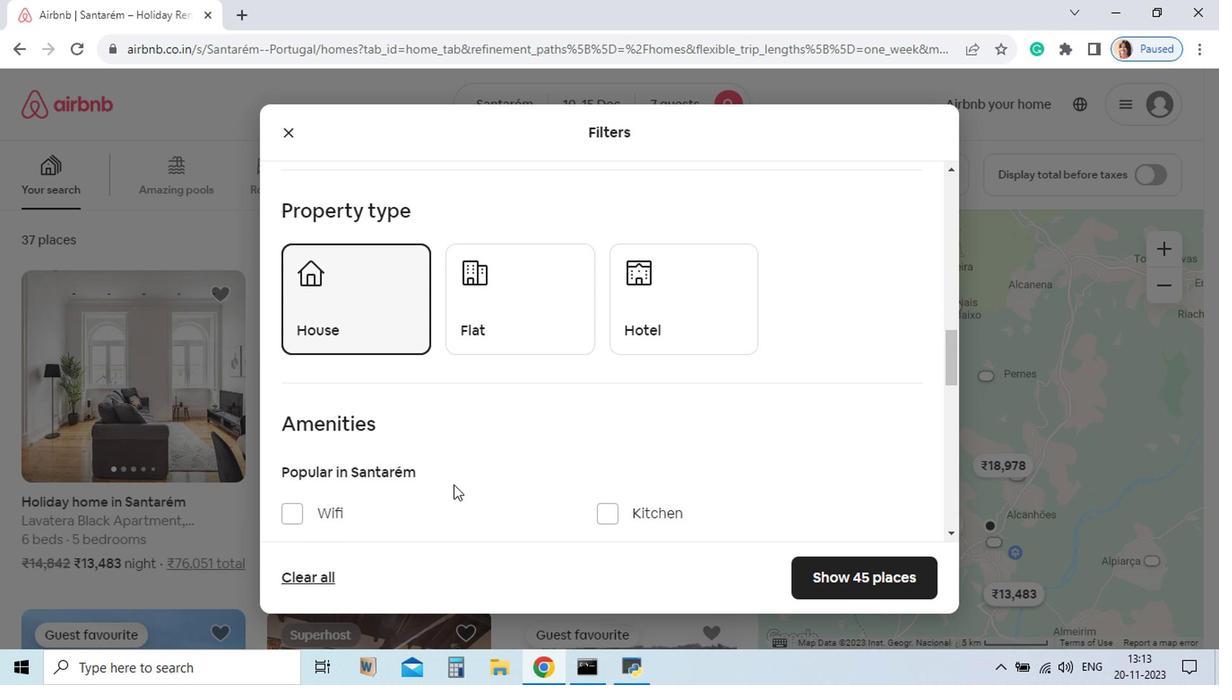 
Action: Mouse scrolled (452, 483) with delta (0, -1)
Screenshot: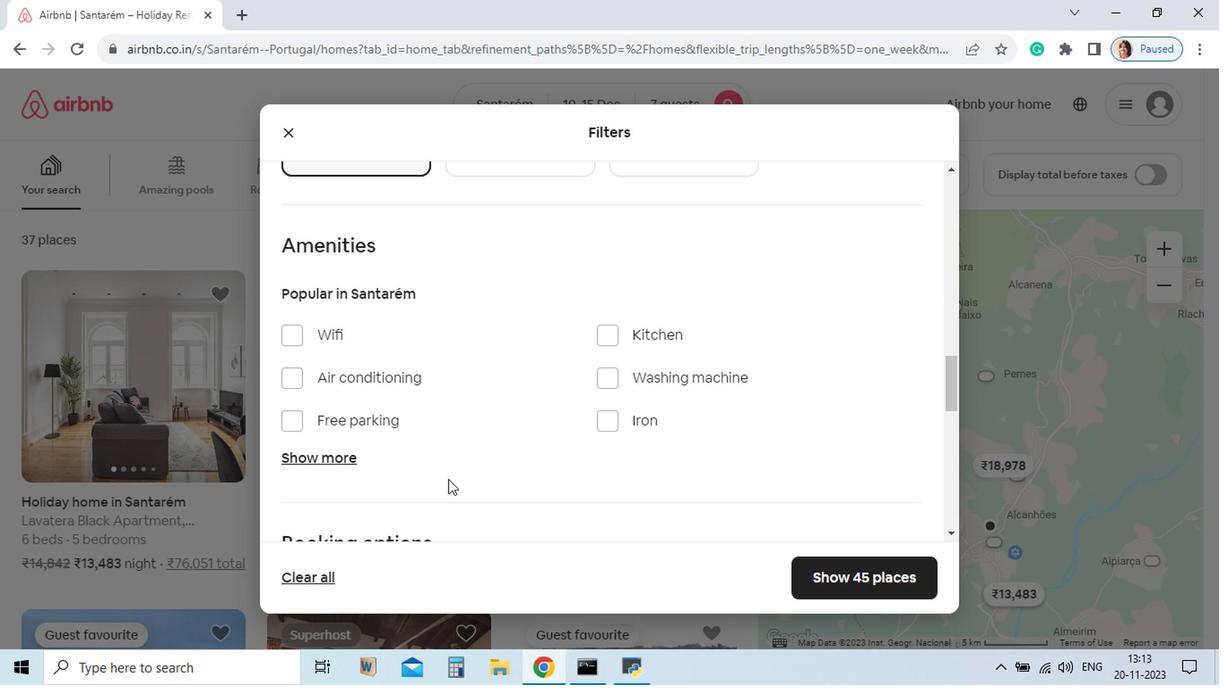 
Action: Mouse scrolled (452, 483) with delta (0, -1)
Screenshot: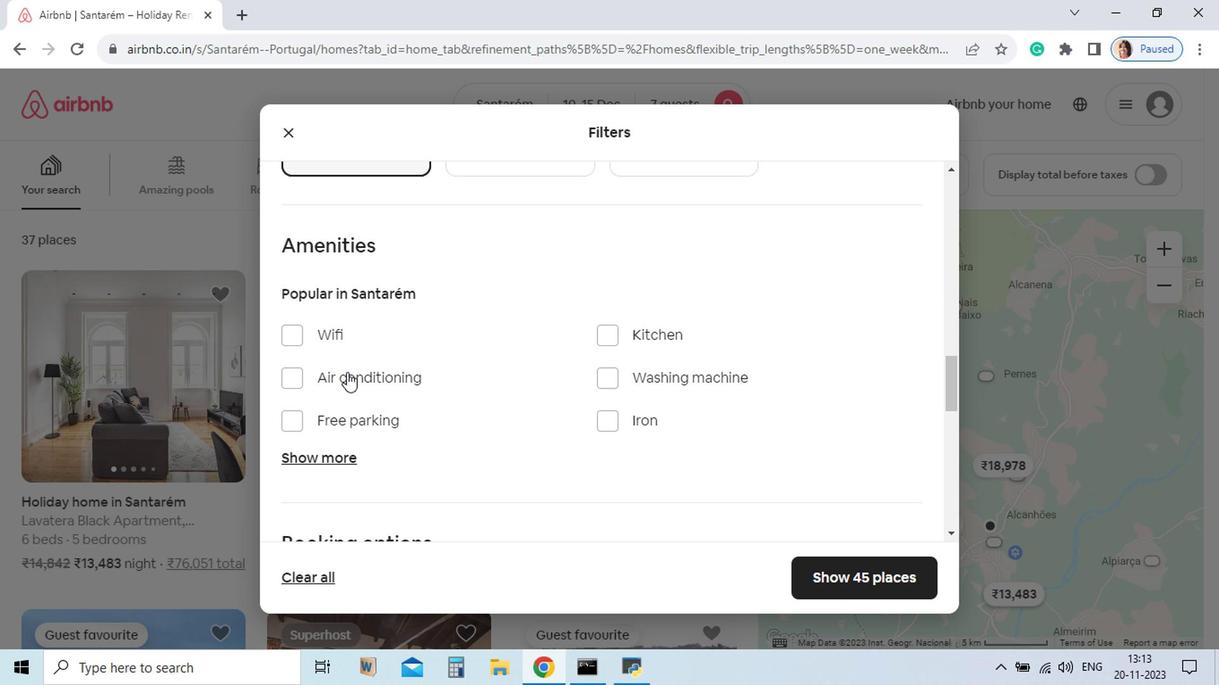 
Action: Mouse moved to (310, 347)
Screenshot: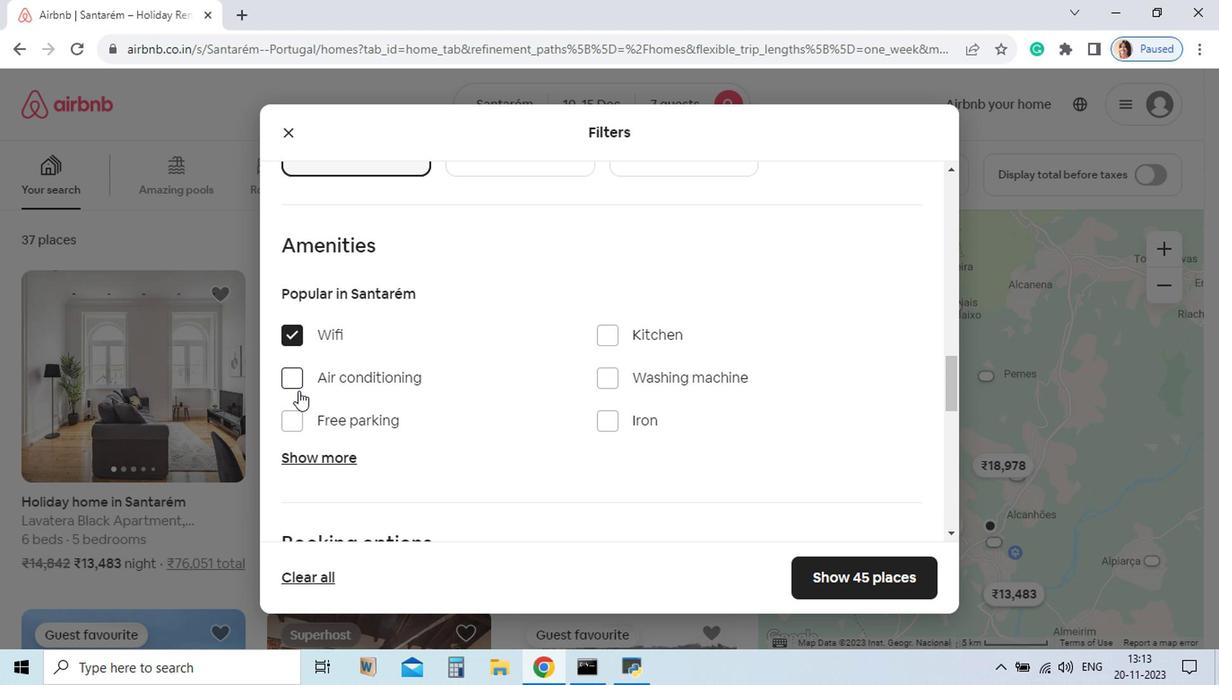 
Action: Mouse pressed left at (310, 347)
Screenshot: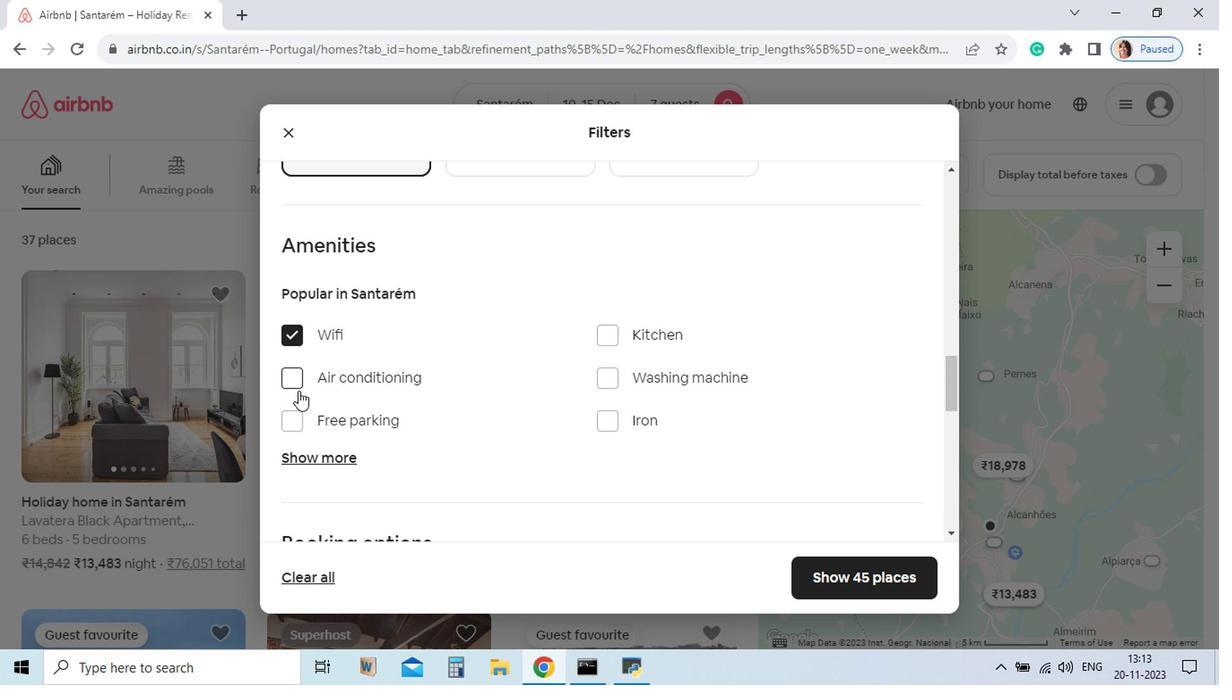 
Action: Mouse moved to (317, 430)
Screenshot: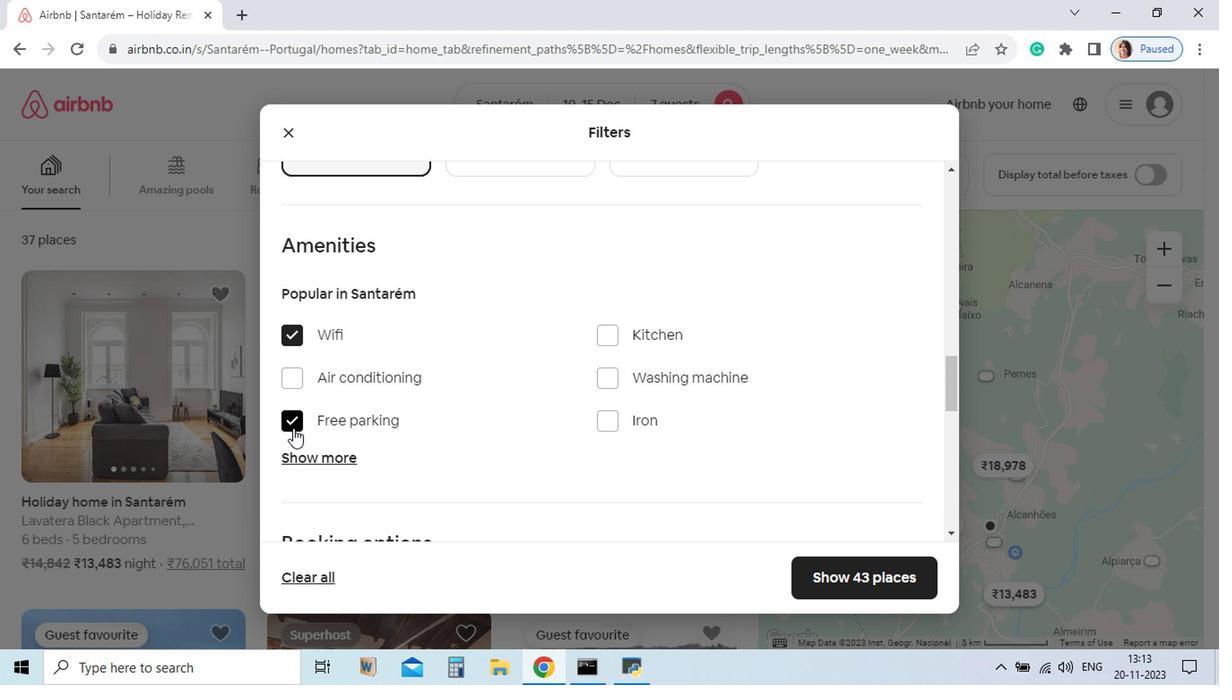 
Action: Mouse pressed left at (317, 430)
Screenshot: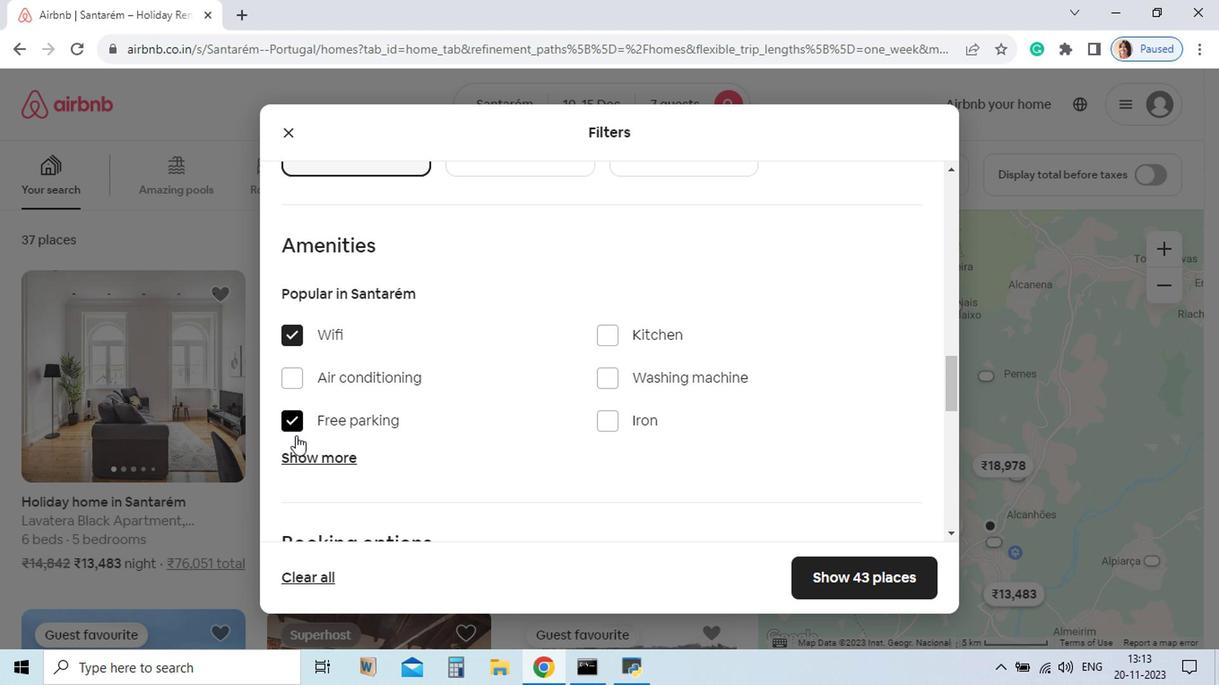 
Action: Mouse moved to (329, 461)
Screenshot: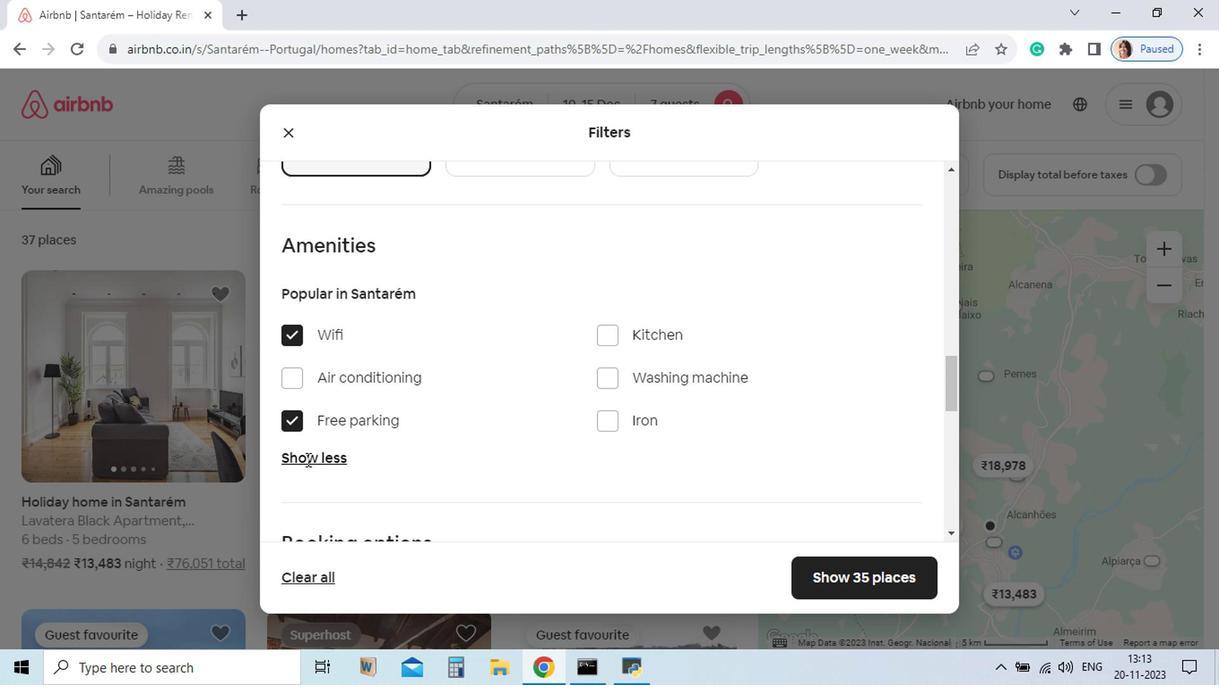 
Action: Mouse pressed left at (329, 461)
Screenshot: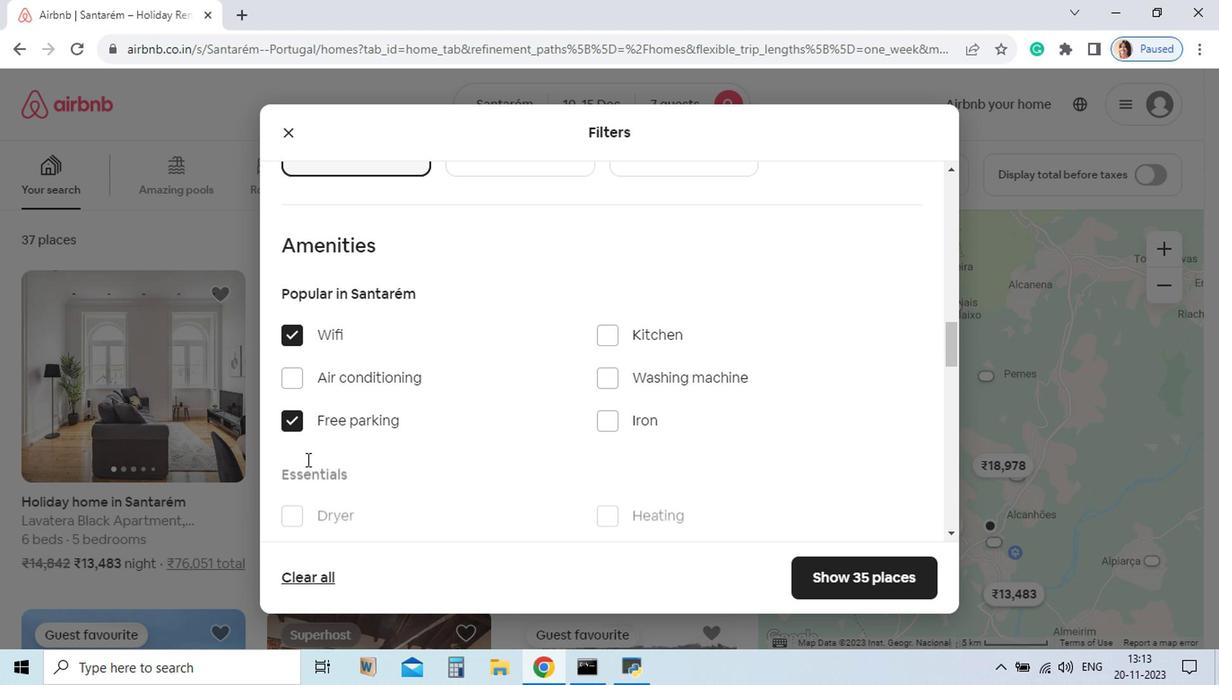 
Action: Mouse moved to (493, 516)
Screenshot: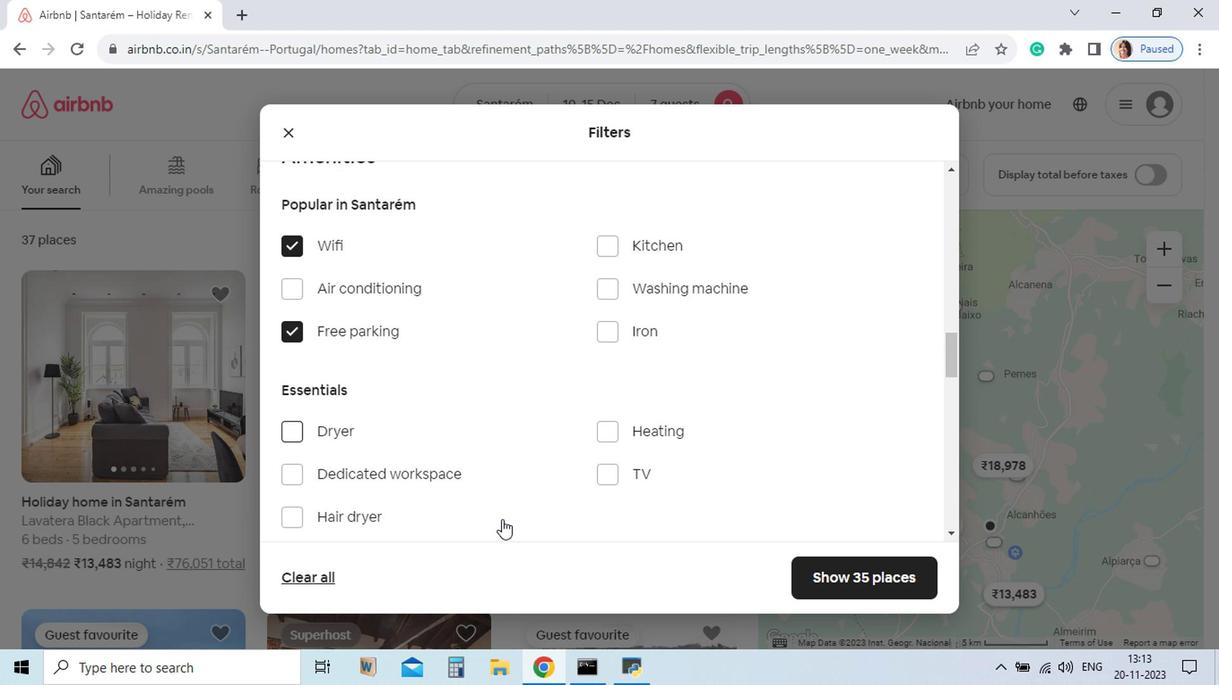 
Action: Mouse scrolled (493, 515) with delta (0, -1)
Screenshot: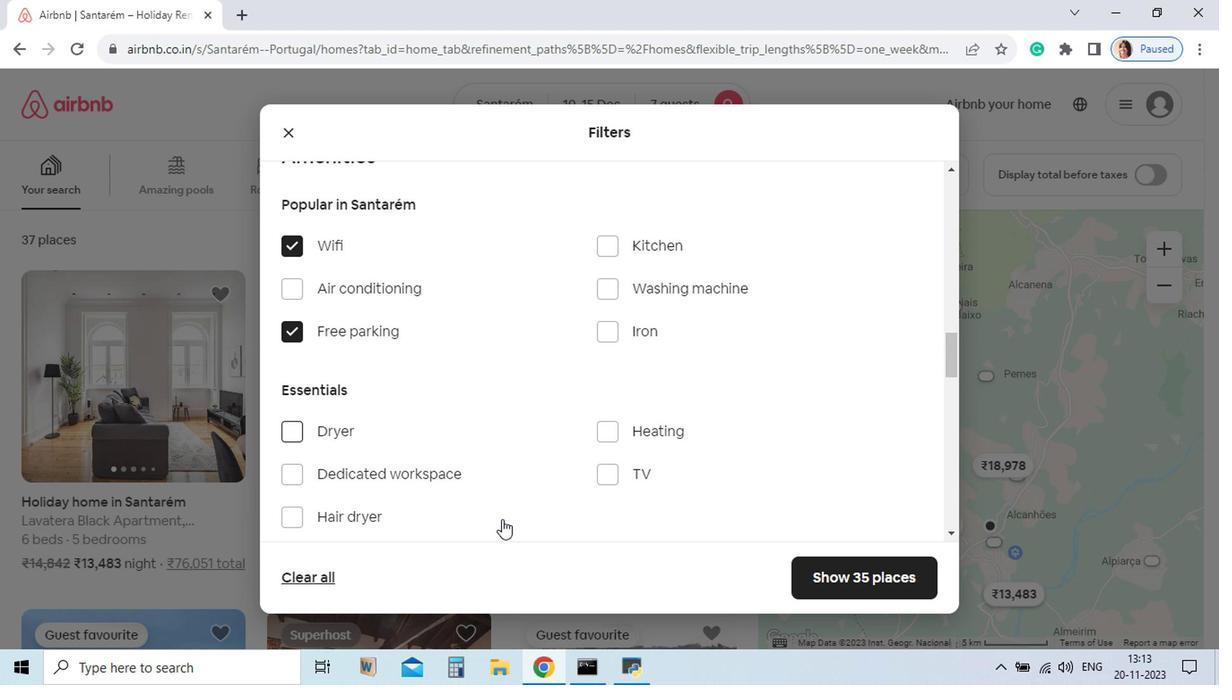 
Action: Mouse scrolled (493, 515) with delta (0, -1)
Screenshot: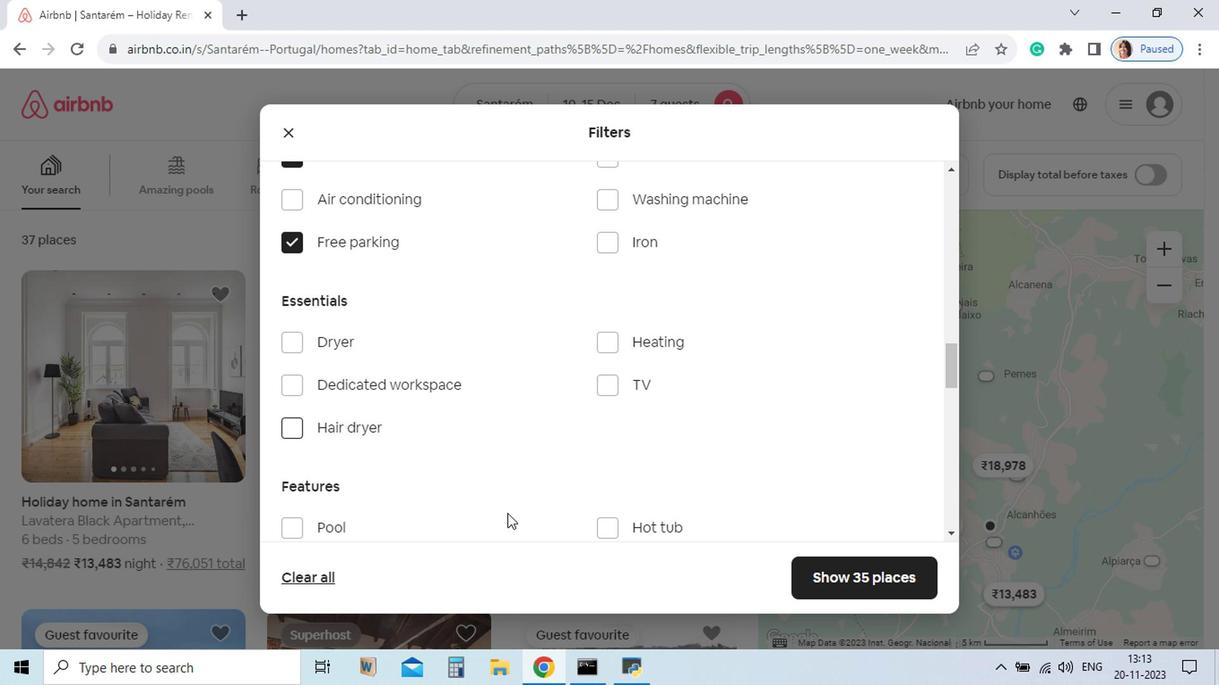 
Action: Mouse moved to (577, 395)
Screenshot: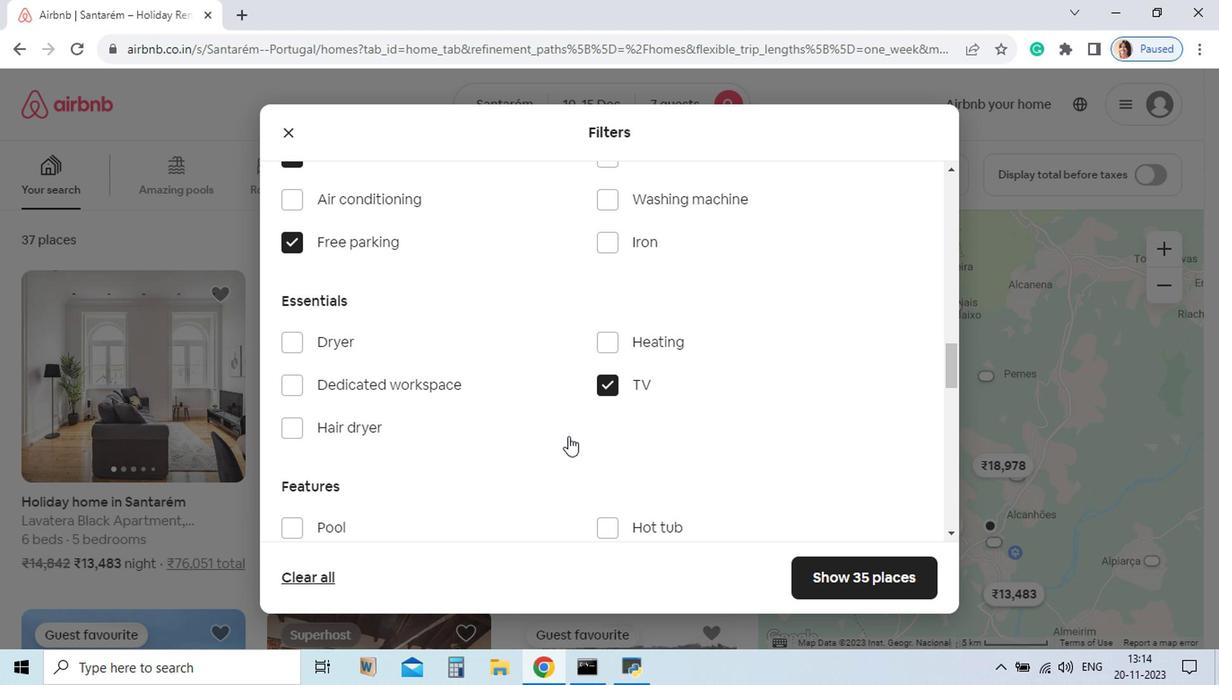 
Action: Mouse pressed left at (577, 395)
Screenshot: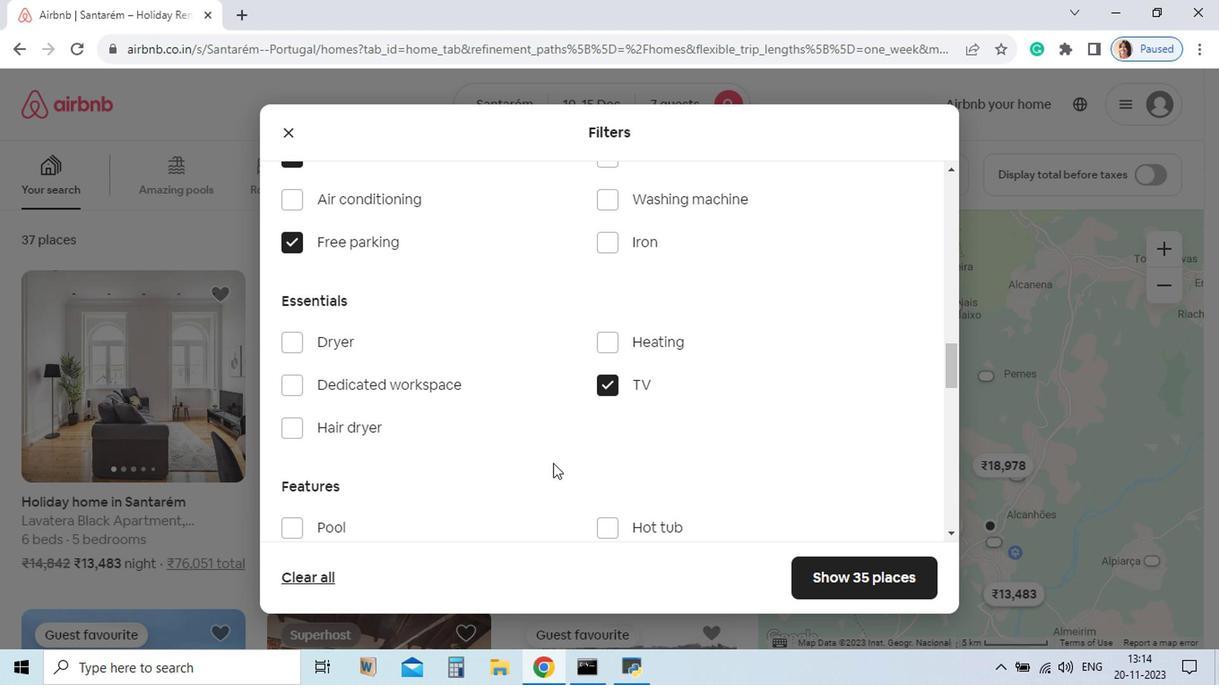 
Action: Mouse moved to (535, 468)
Screenshot: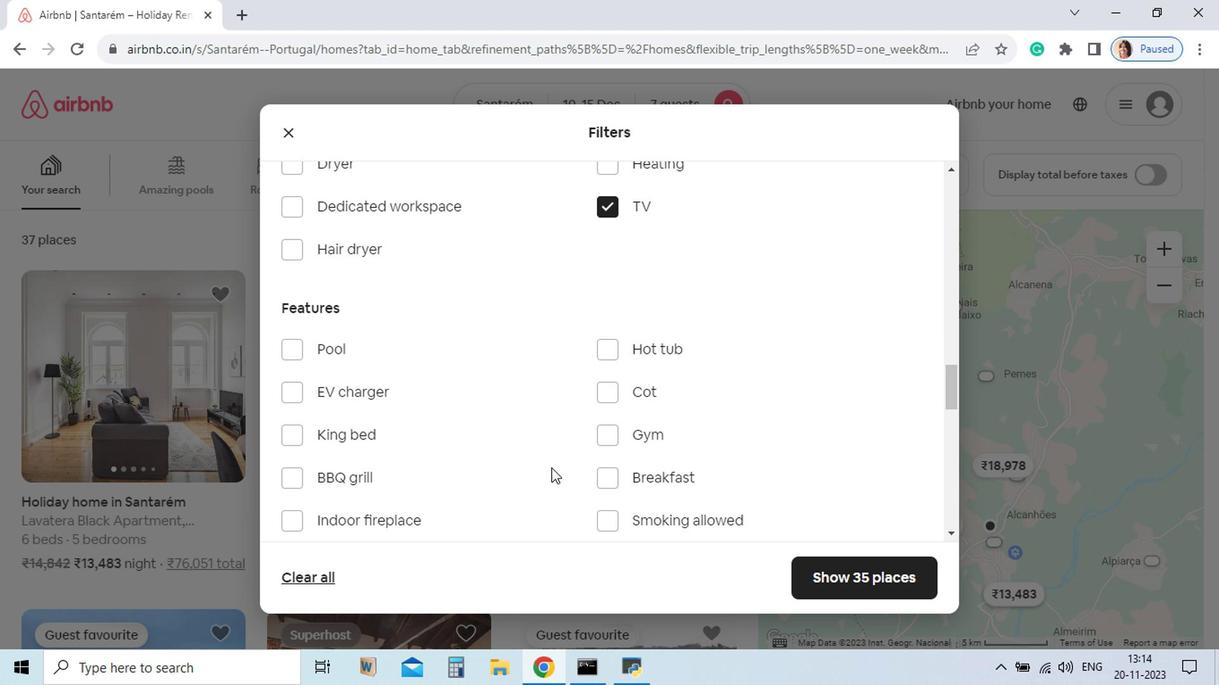 
Action: Mouse scrolled (535, 467) with delta (0, 0)
Screenshot: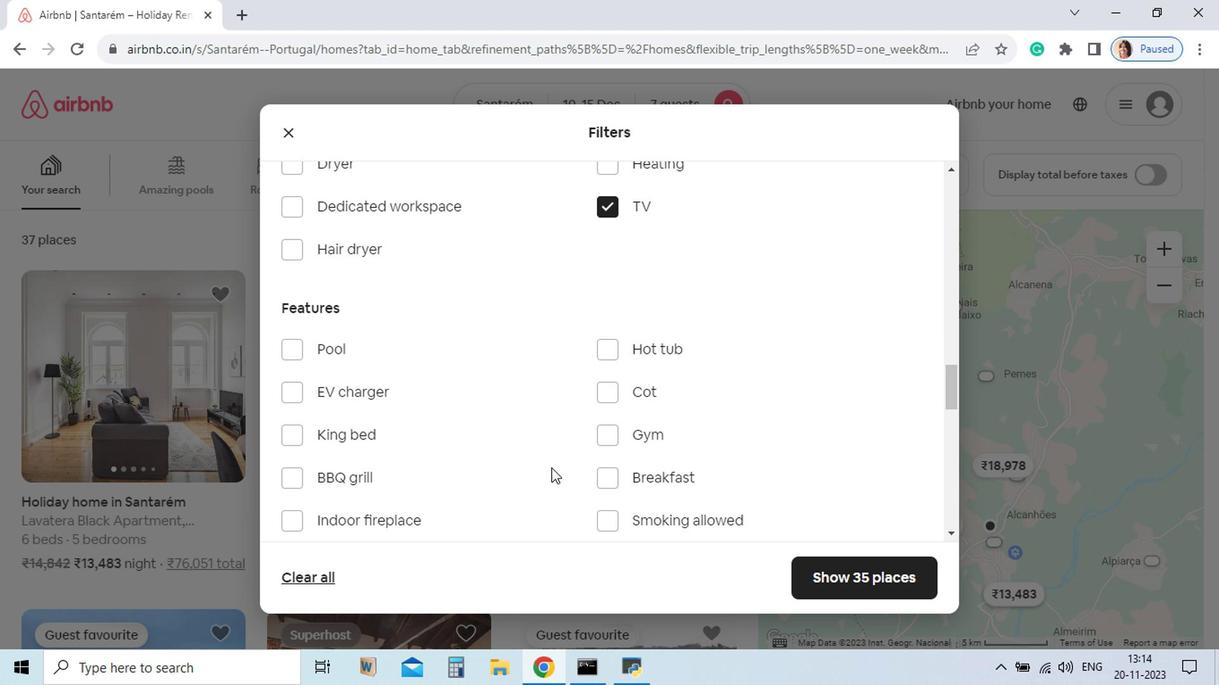 
Action: Mouse moved to (534, 468)
Screenshot: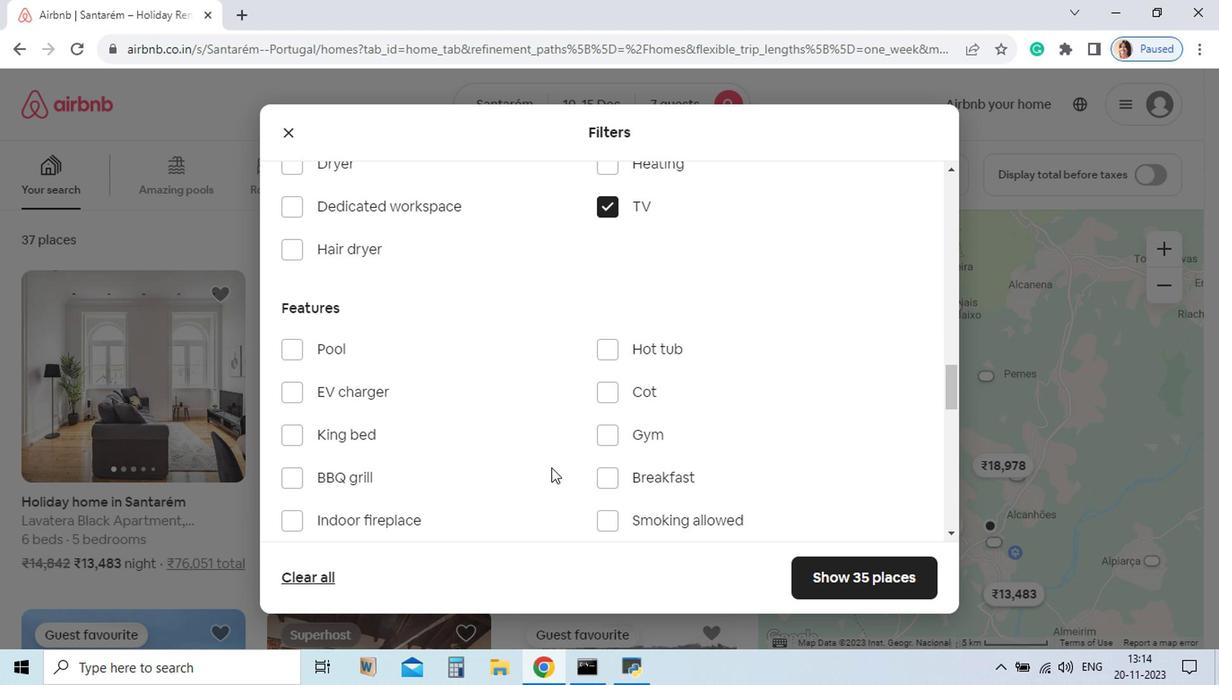 
Action: Mouse scrolled (534, 468) with delta (0, 0)
Screenshot: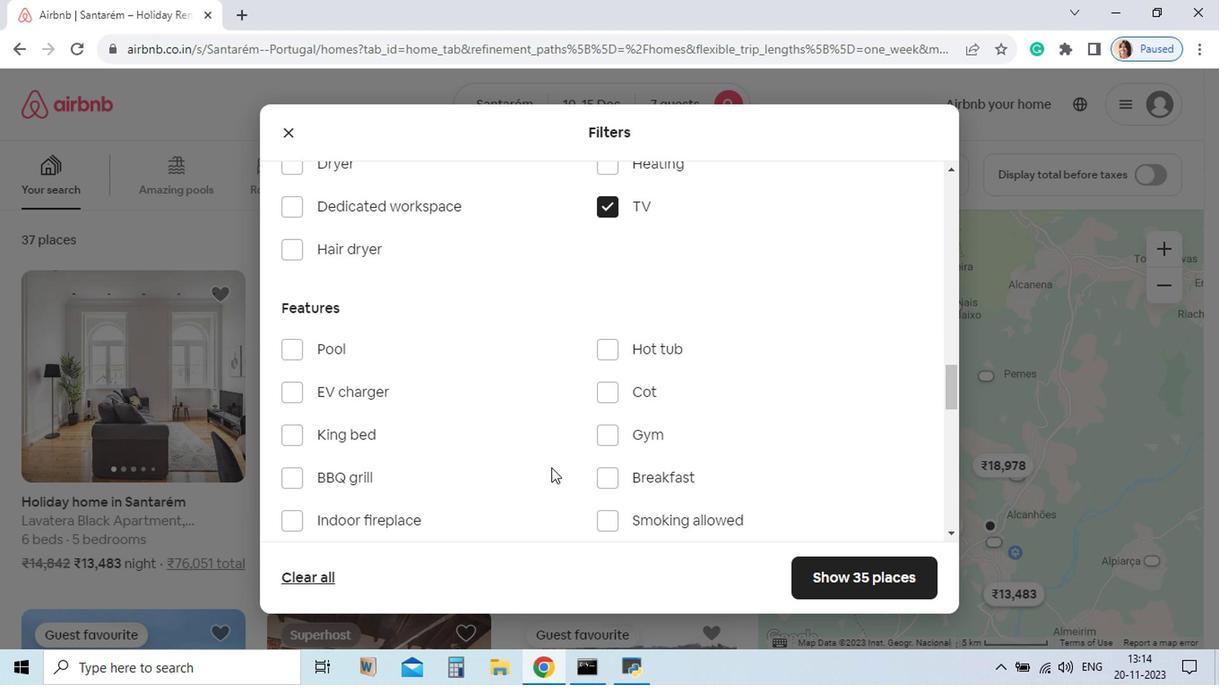 
Action: Mouse scrolled (534, 468) with delta (0, 0)
Screenshot: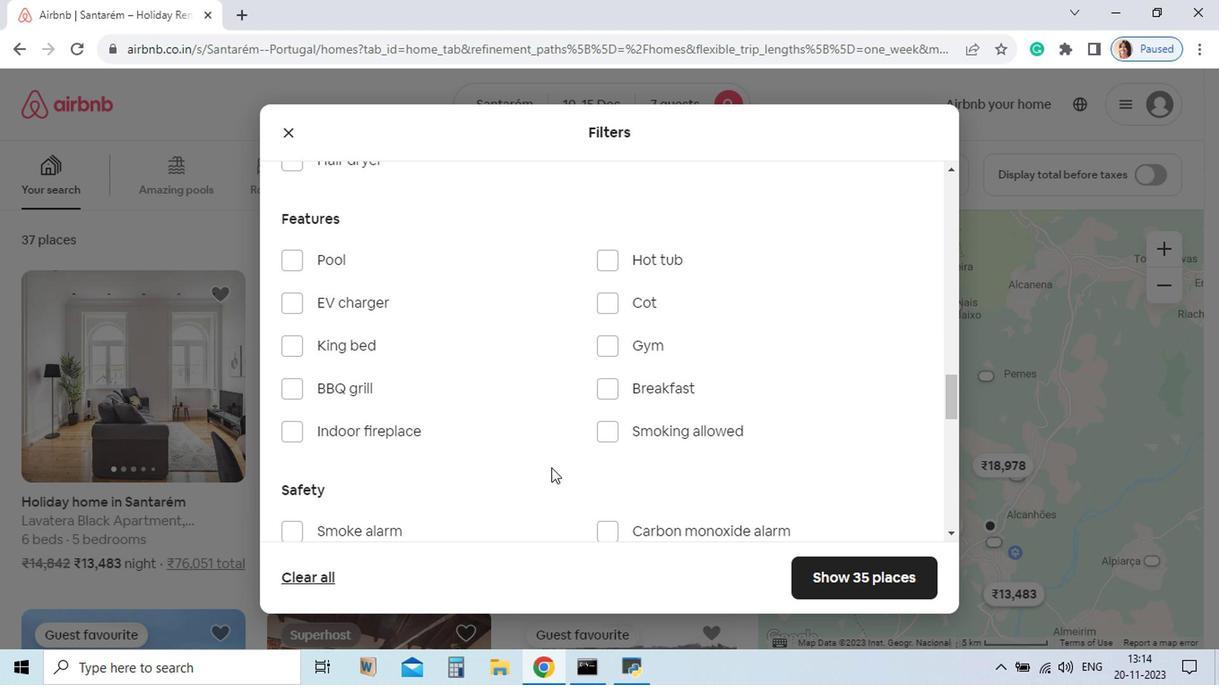 
Action: Mouse moved to (583, 356)
Screenshot: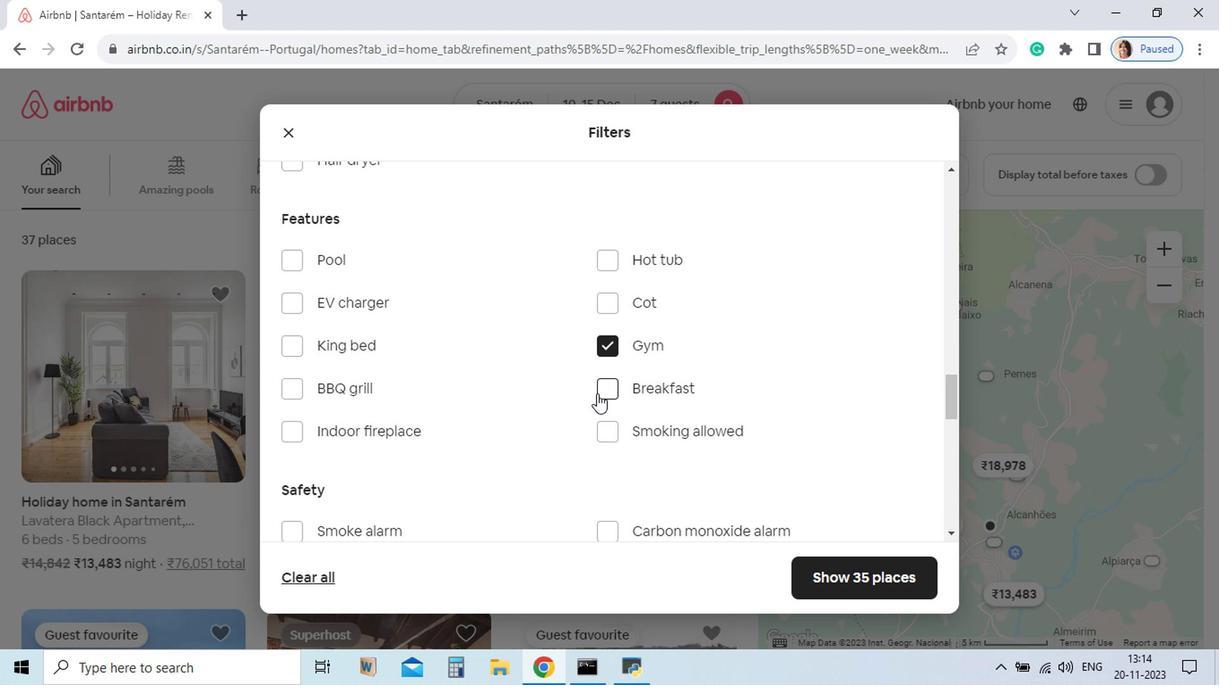 
Action: Mouse pressed left at (583, 356)
Screenshot: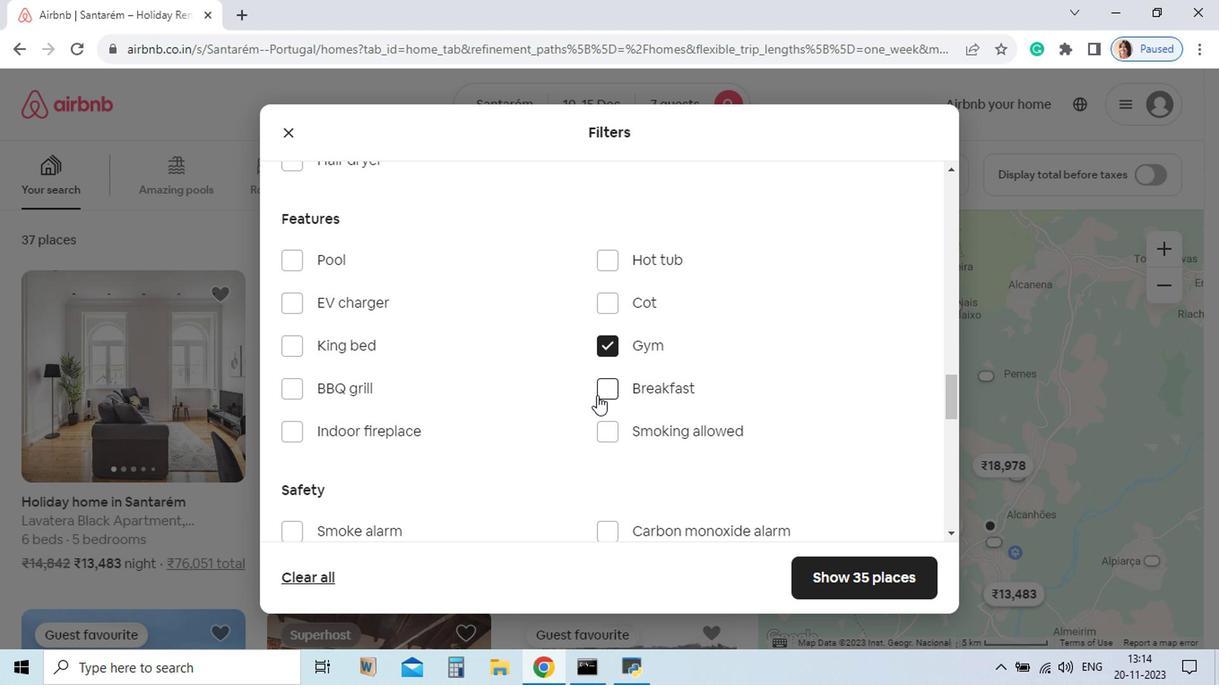 
Action: Mouse moved to (572, 402)
Screenshot: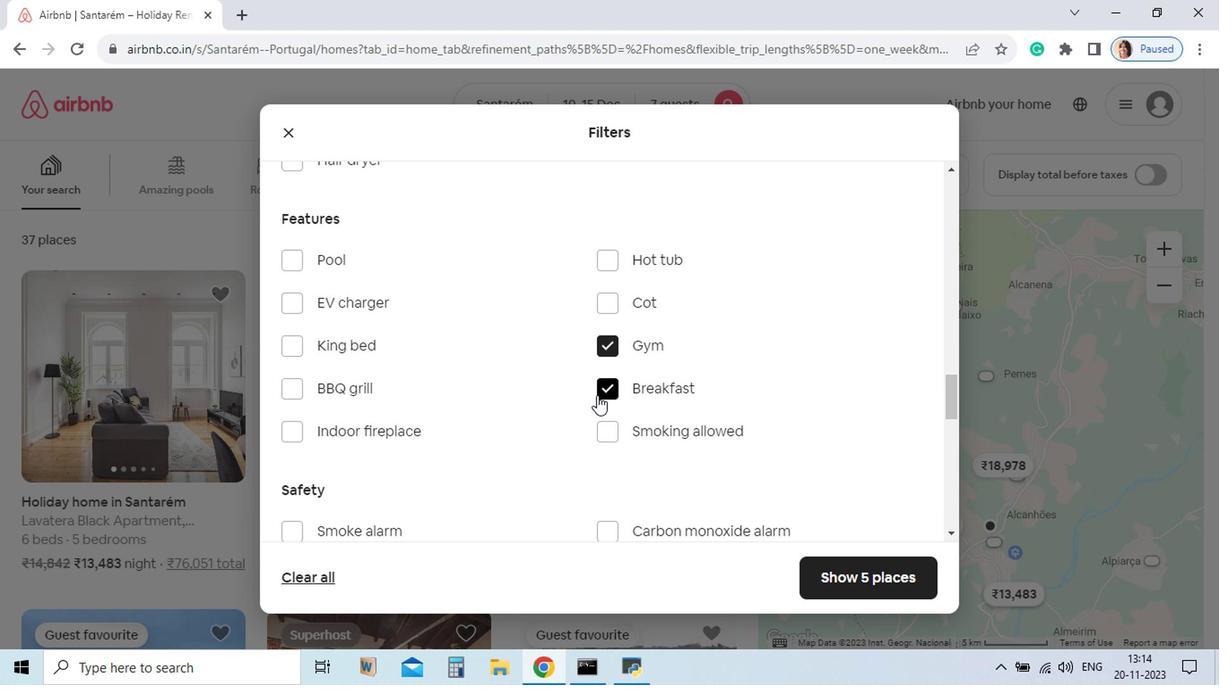 
Action: Mouse pressed left at (572, 402)
Screenshot: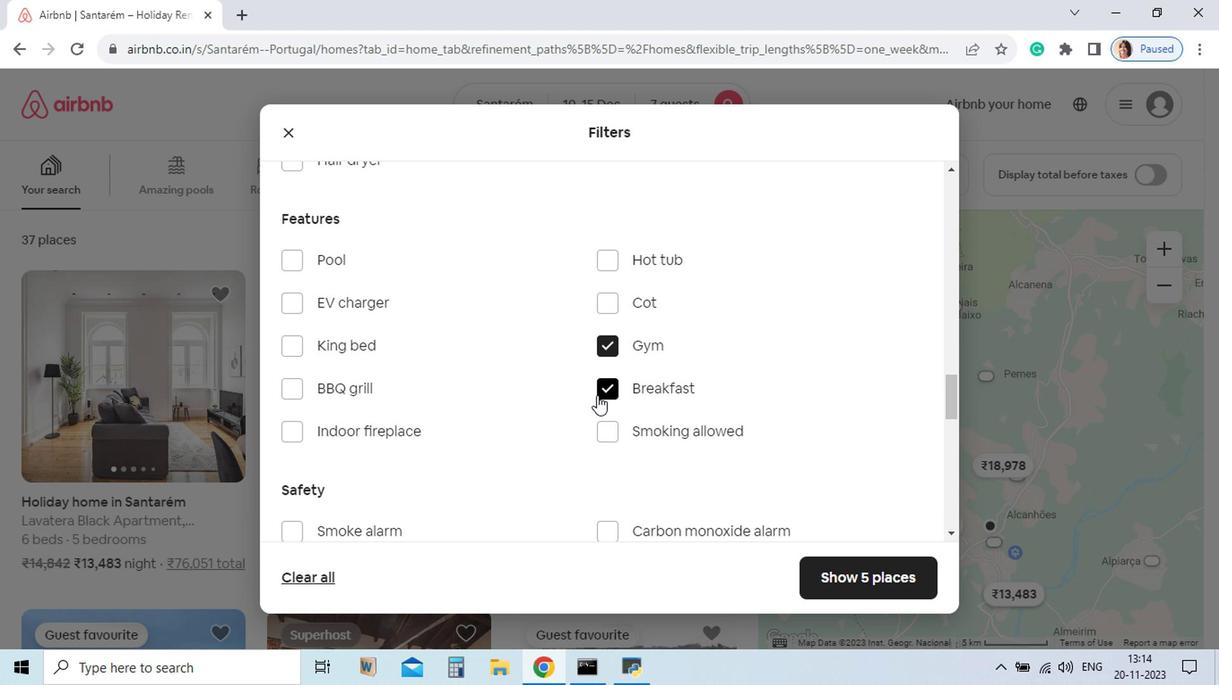 
Action: Mouse moved to (763, 566)
Screenshot: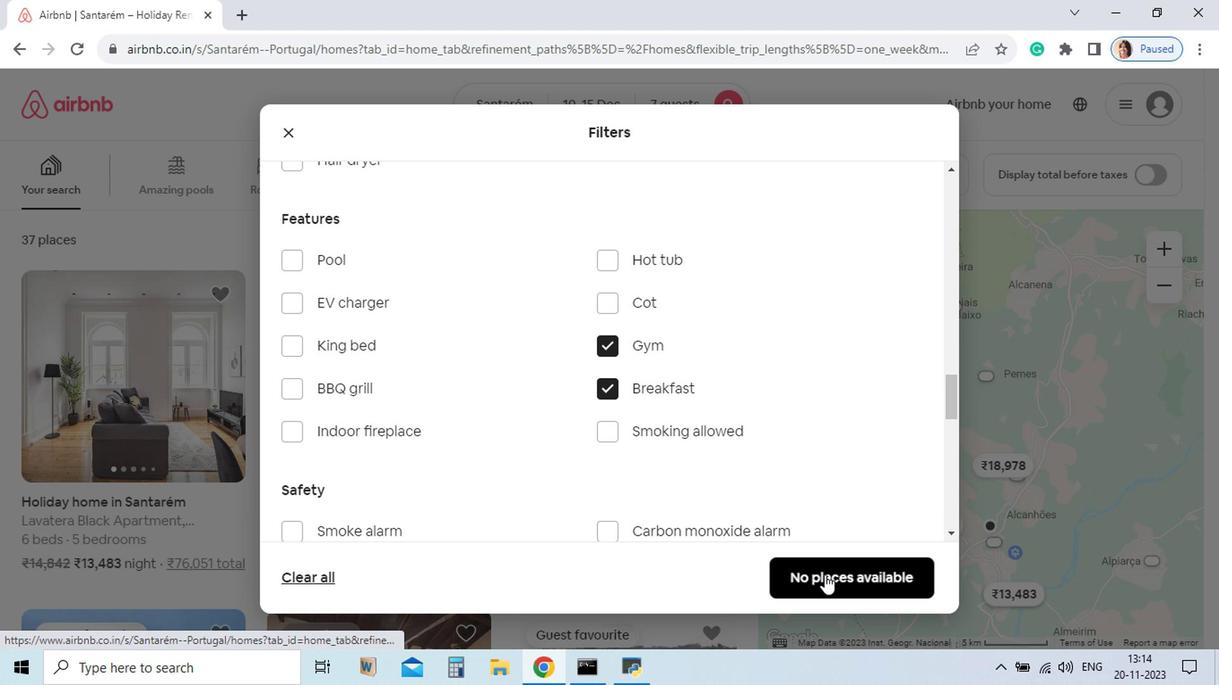 
Action: Mouse pressed left at (763, 566)
Screenshot: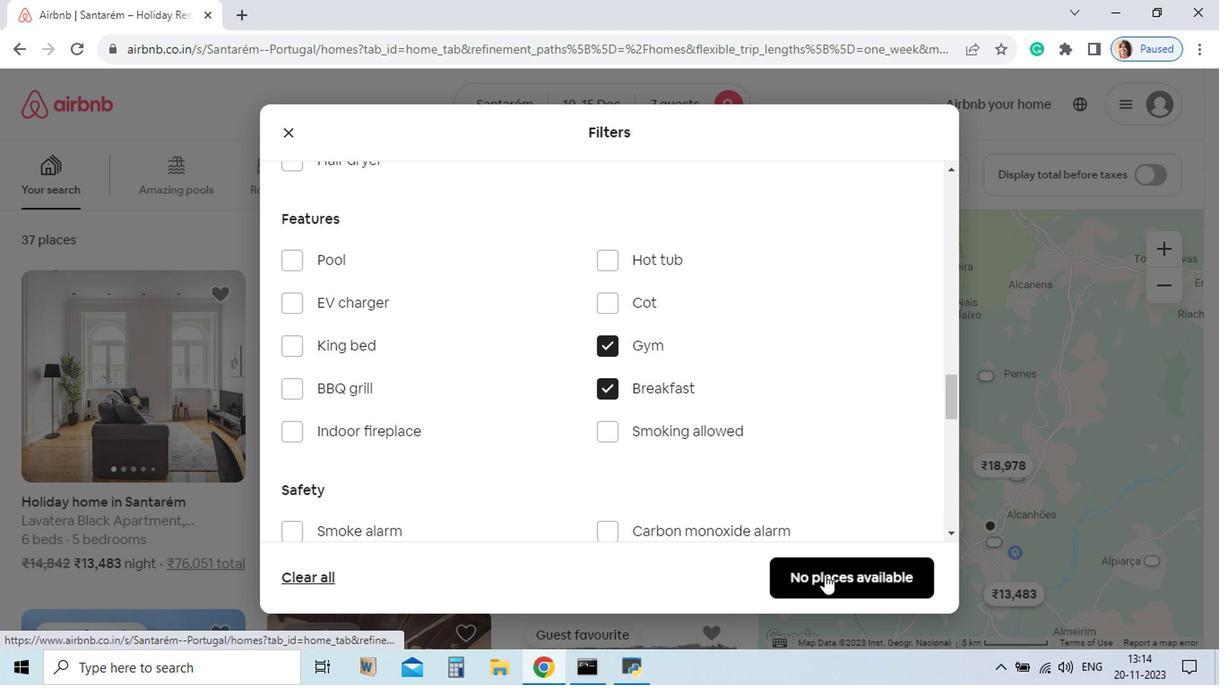 
Action: Mouse moved to (762, 563)
Screenshot: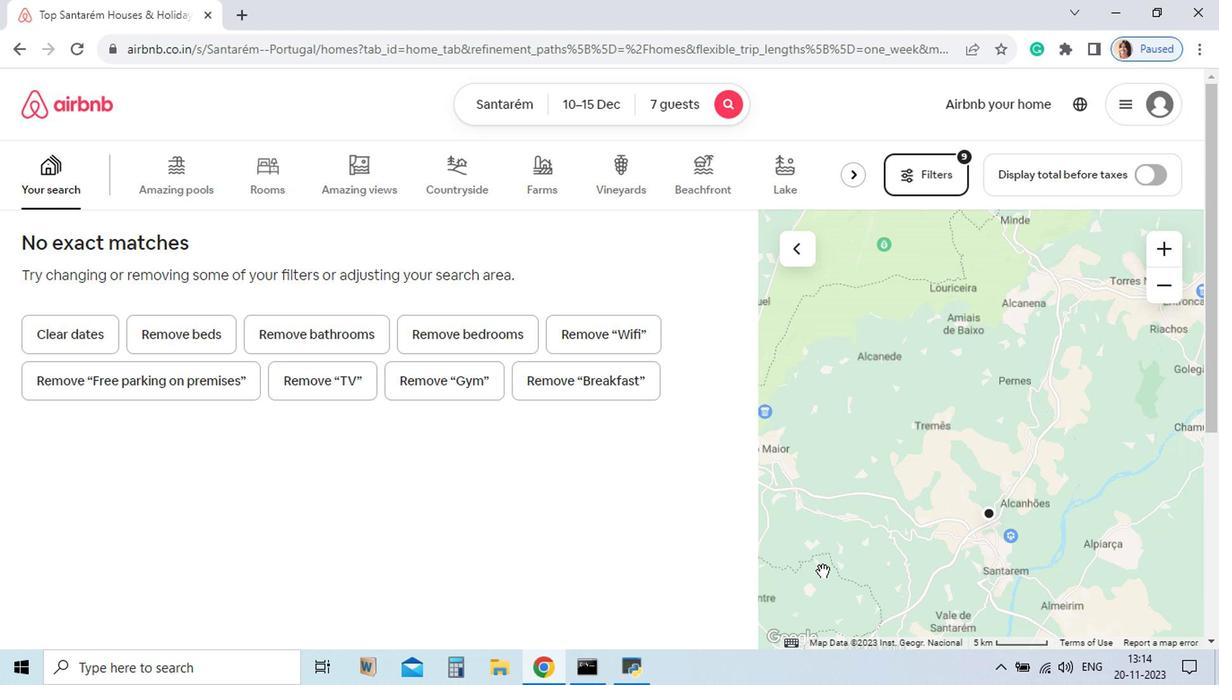 
